 Task: Search one way flight ticket for 2 adults, 2 children, 2 infants in seat in first from Stockton: Stockton Metropolitan Airport to Riverton: Central Wyoming Regional Airport (was Riverton Regional) on 5-4-2023. Choice of flights is Spirit. Number of bags: 1 checked bag. Price is upto 71000. Outbound departure time preference is 14:15.
Action: Mouse moved to (360, 329)
Screenshot: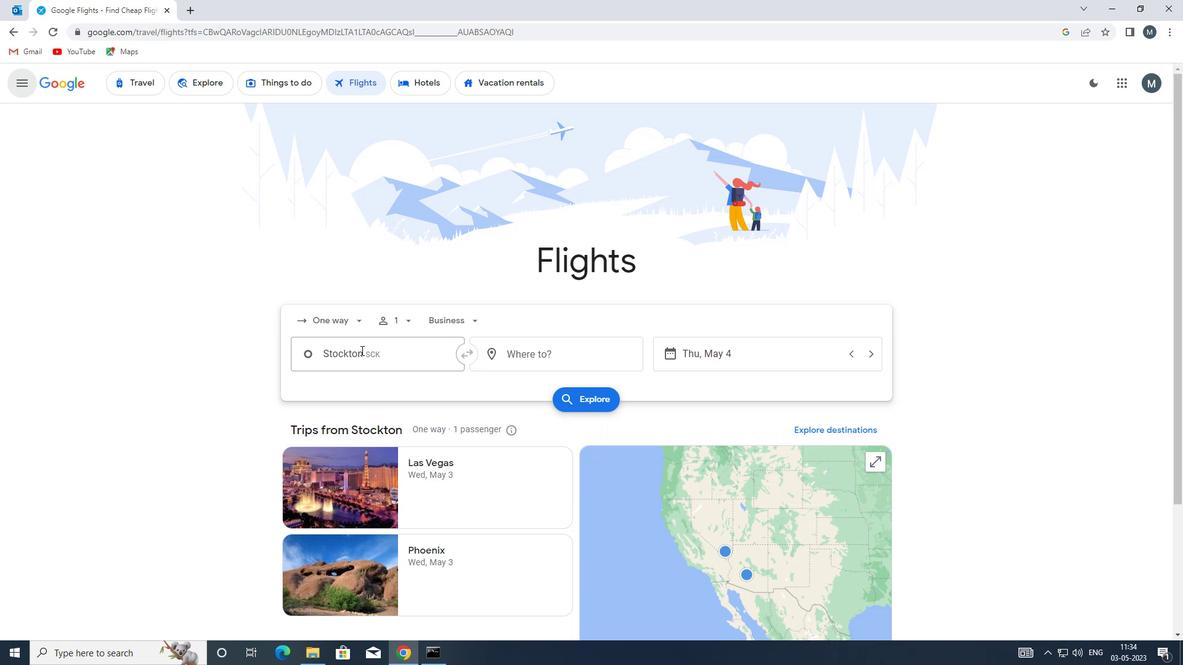 
Action: Mouse pressed left at (360, 329)
Screenshot: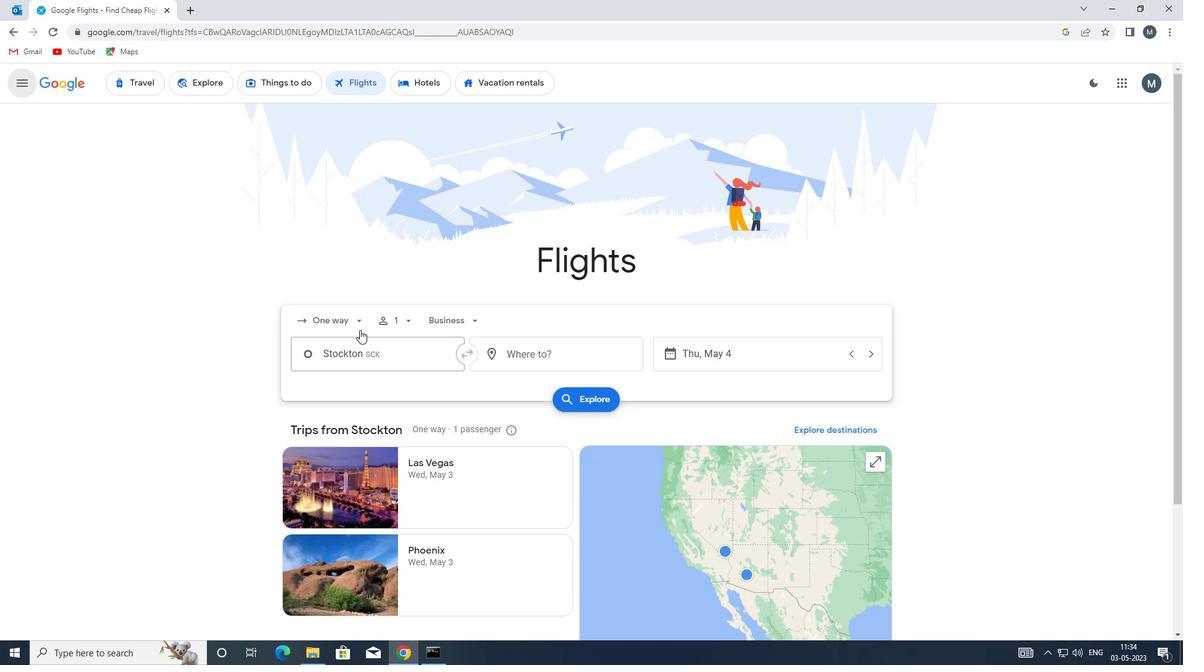 
Action: Mouse moved to (354, 377)
Screenshot: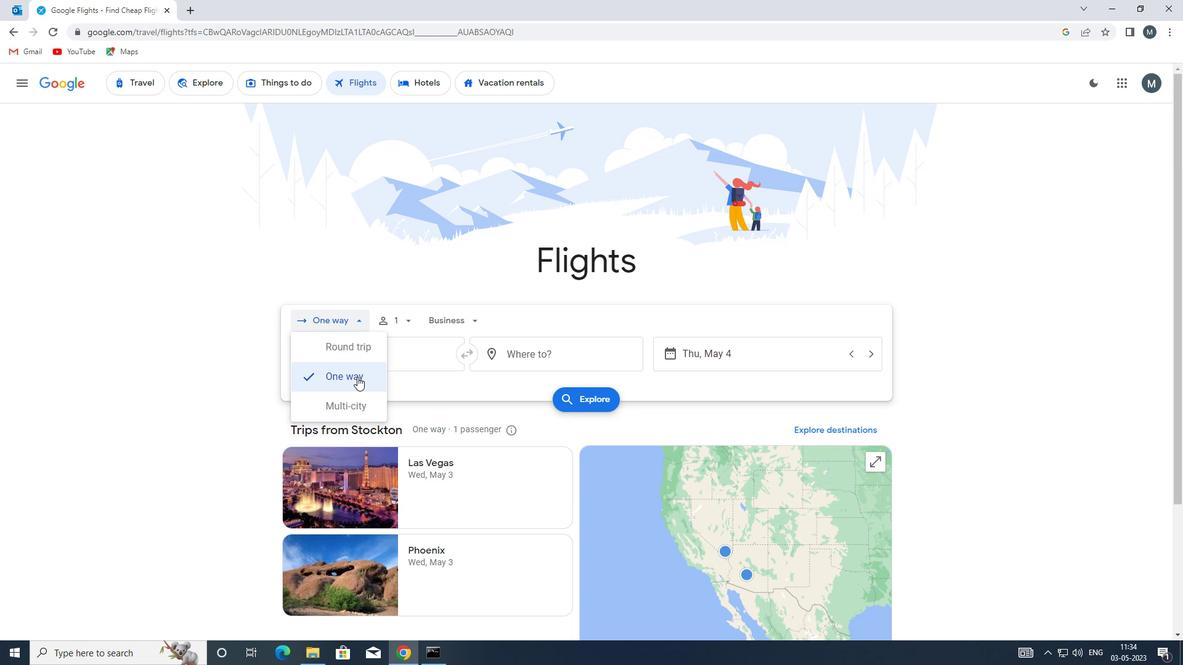 
Action: Mouse pressed left at (354, 377)
Screenshot: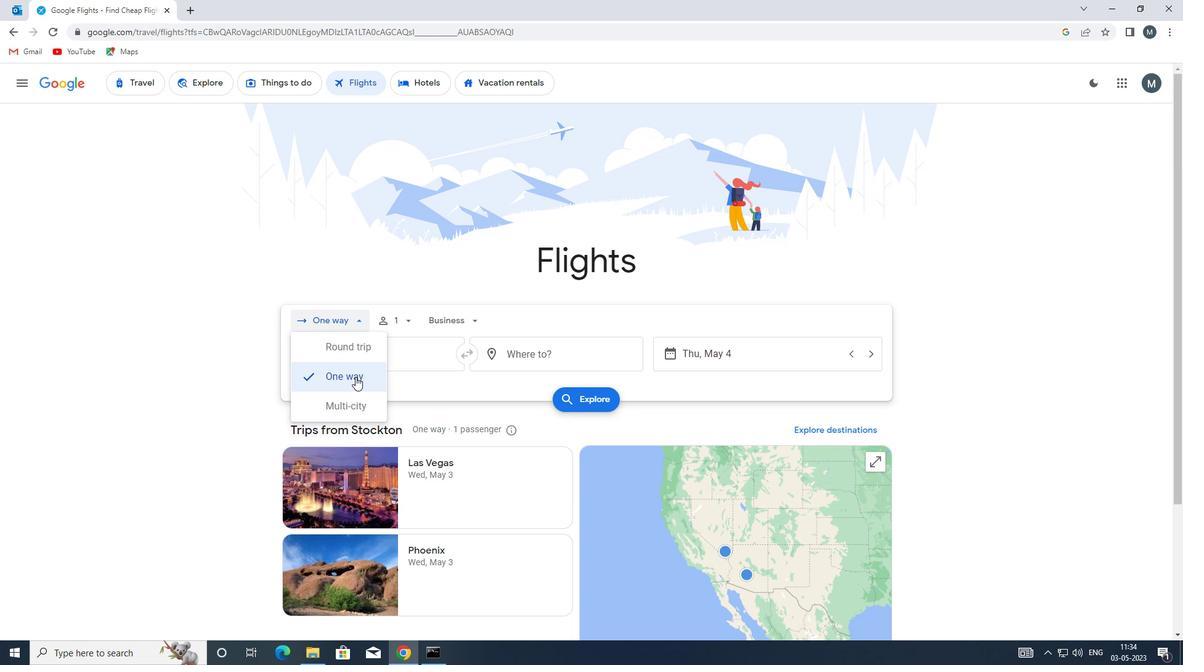 
Action: Mouse moved to (406, 329)
Screenshot: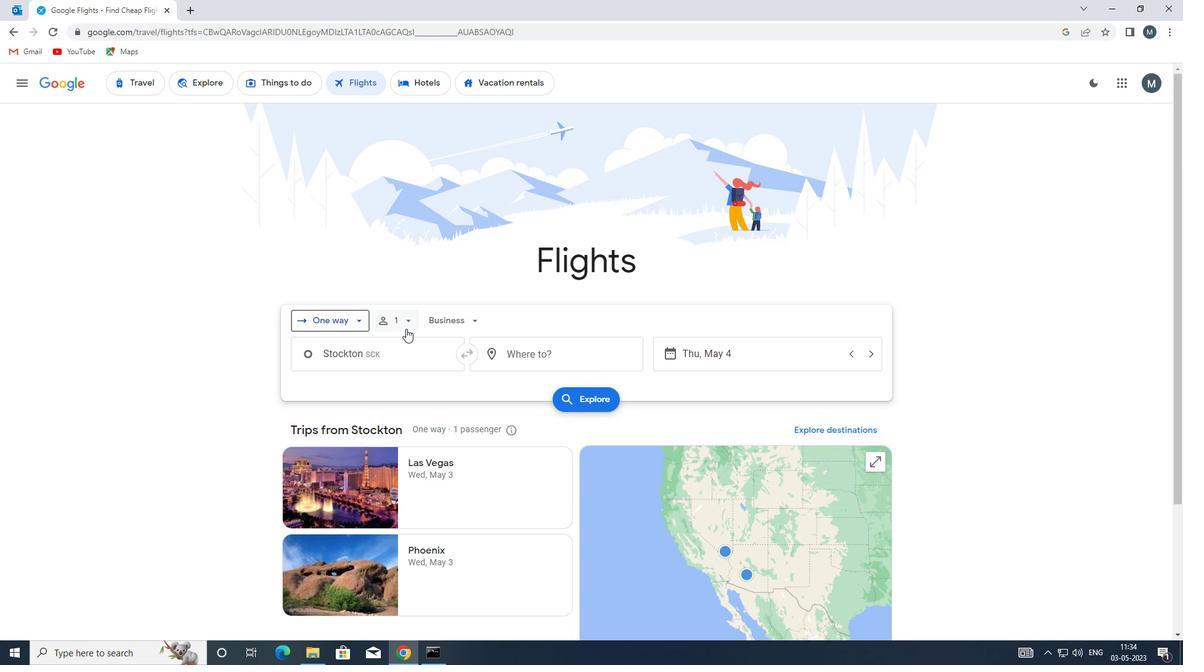
Action: Mouse pressed left at (406, 329)
Screenshot: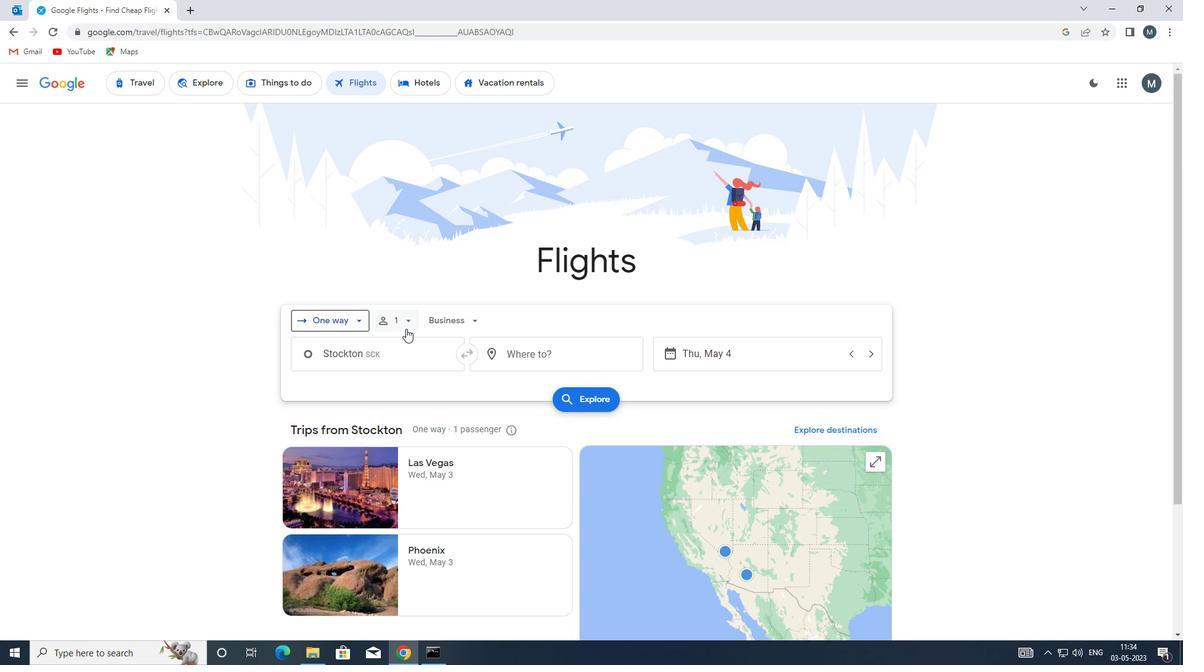 
Action: Mouse moved to (498, 352)
Screenshot: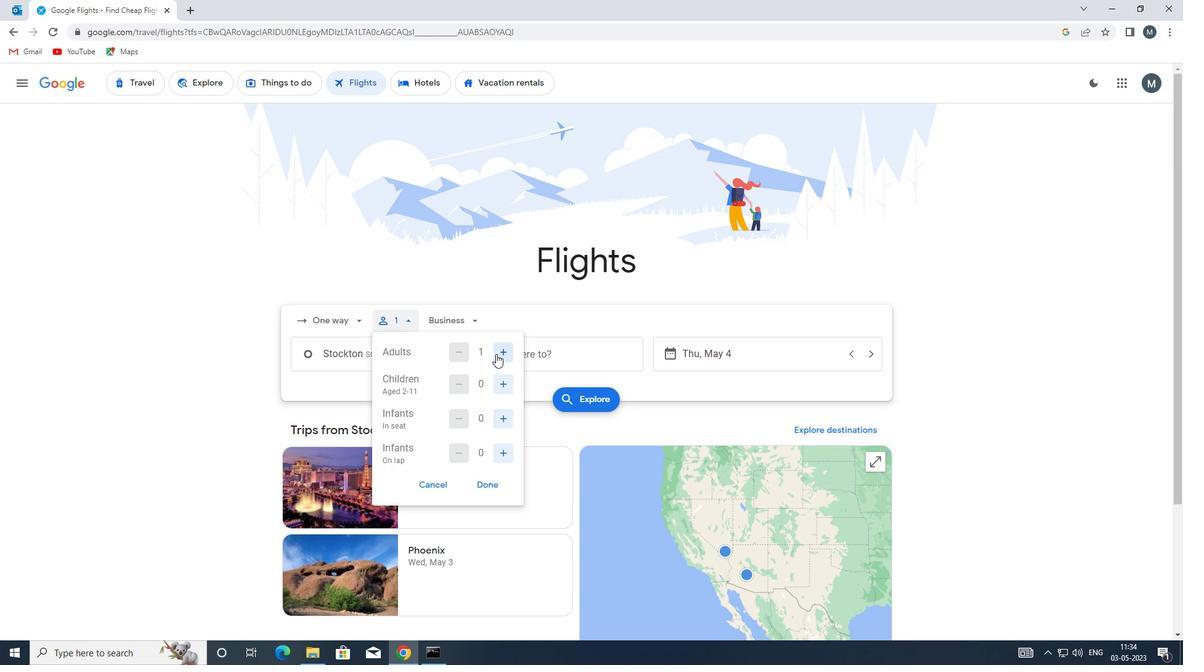 
Action: Mouse pressed left at (498, 352)
Screenshot: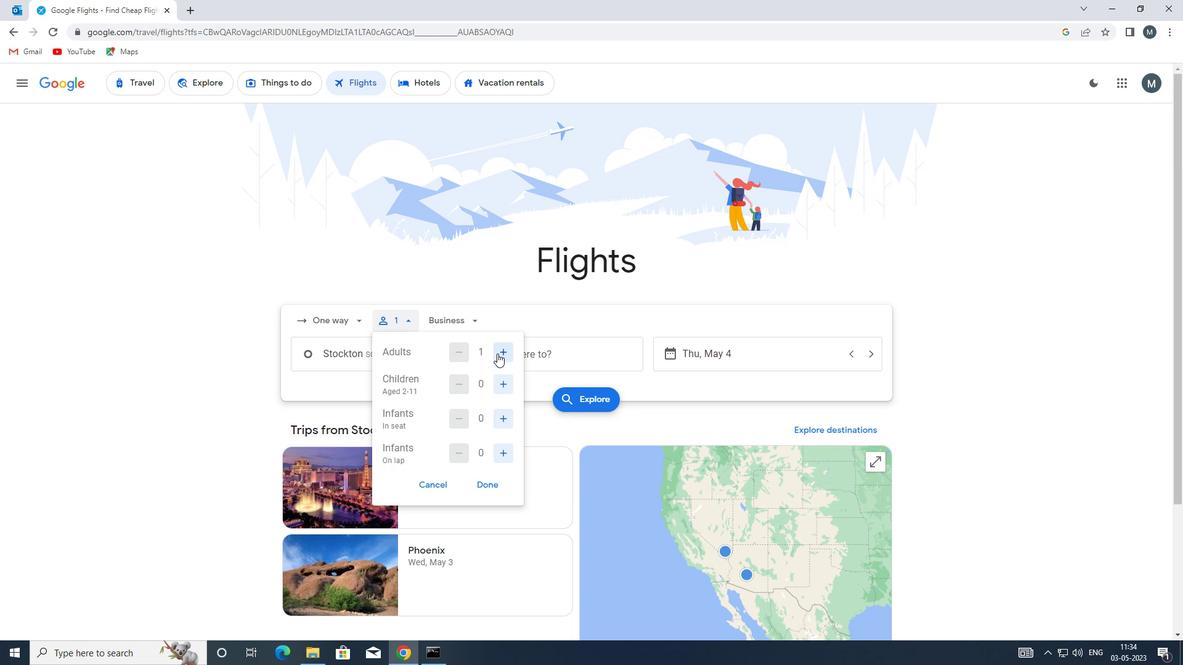 
Action: Mouse moved to (505, 385)
Screenshot: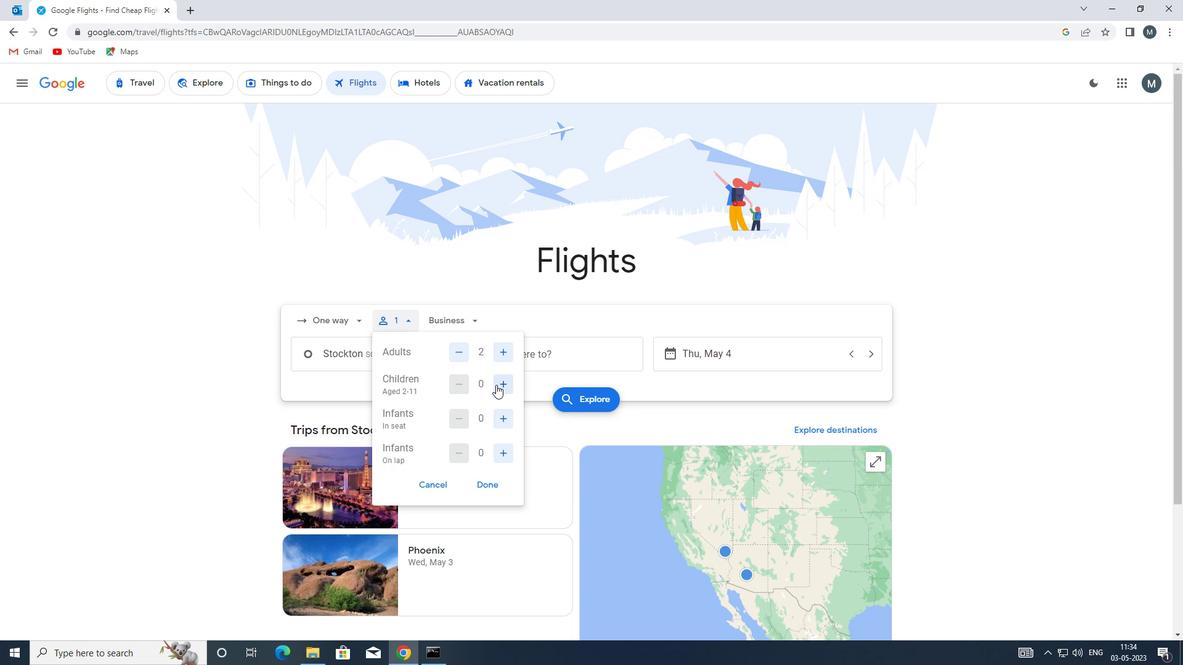 
Action: Mouse pressed left at (505, 385)
Screenshot: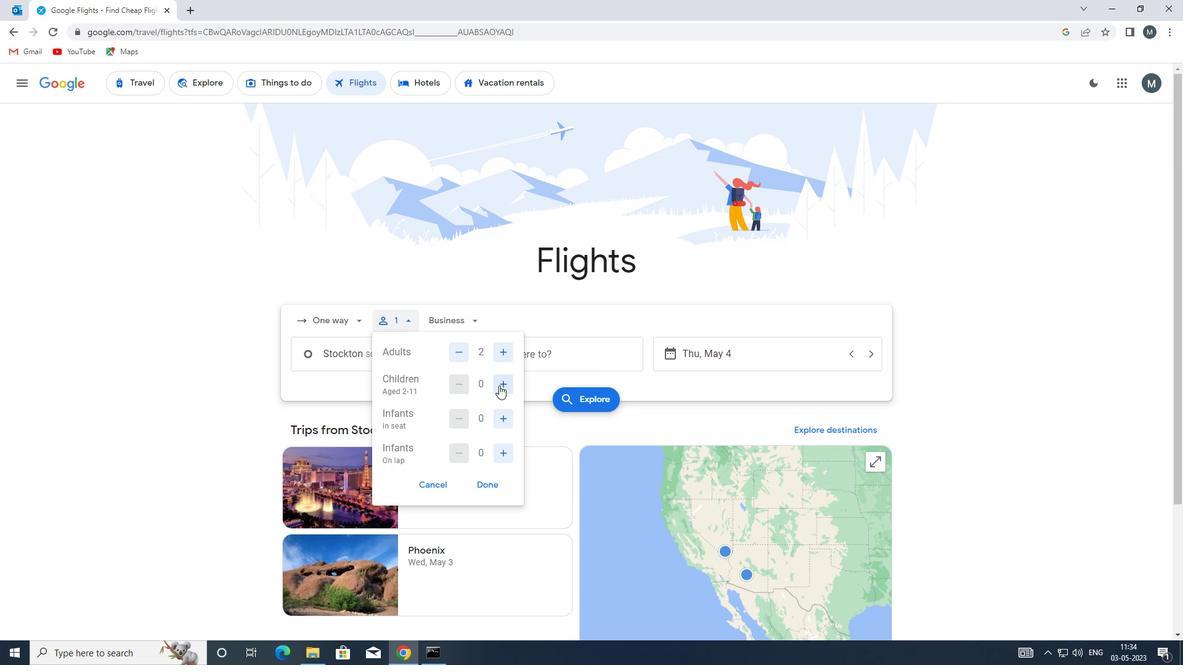 
Action: Mouse pressed left at (505, 385)
Screenshot: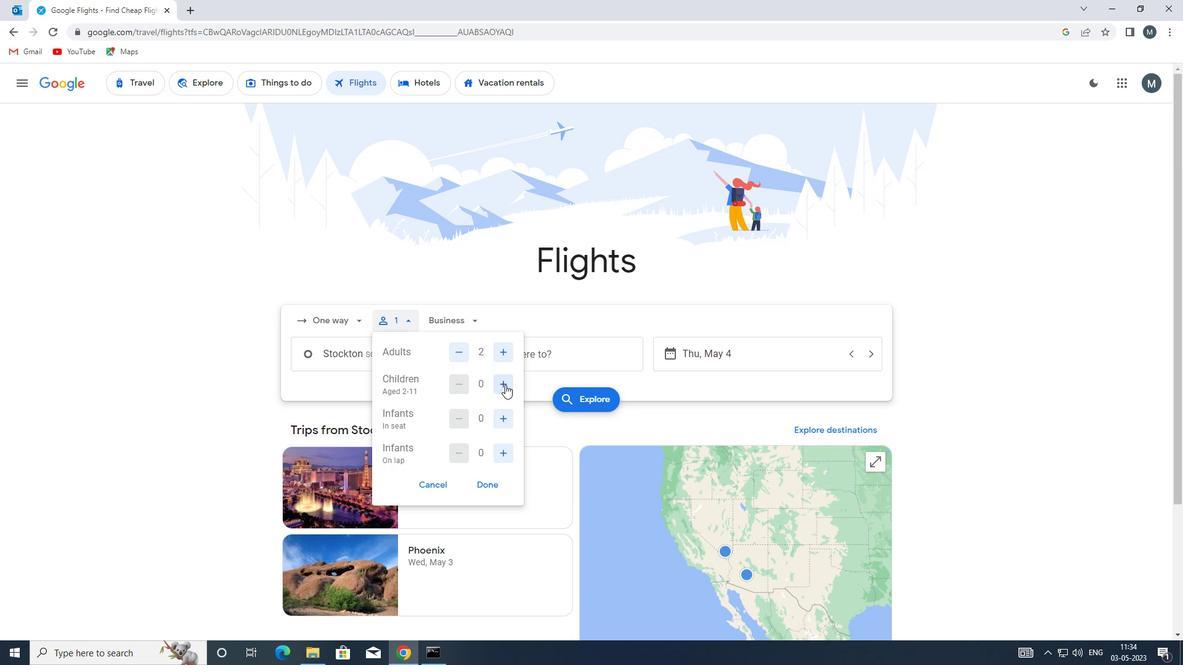 
Action: Mouse pressed left at (505, 385)
Screenshot: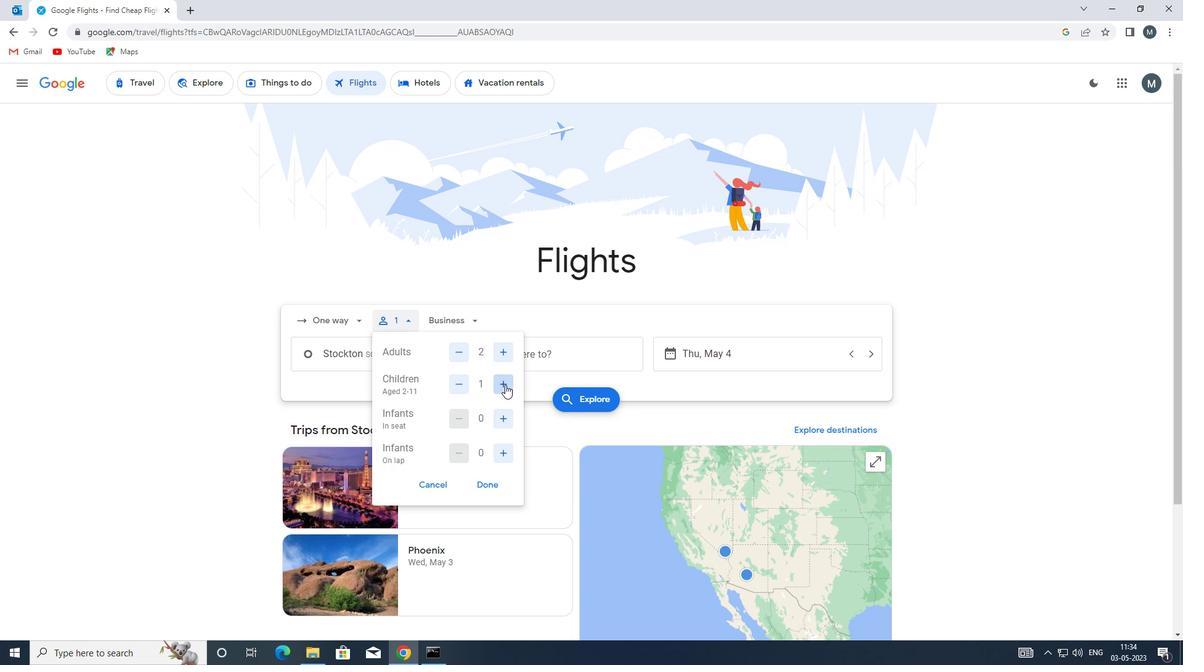 
Action: Mouse moved to (464, 386)
Screenshot: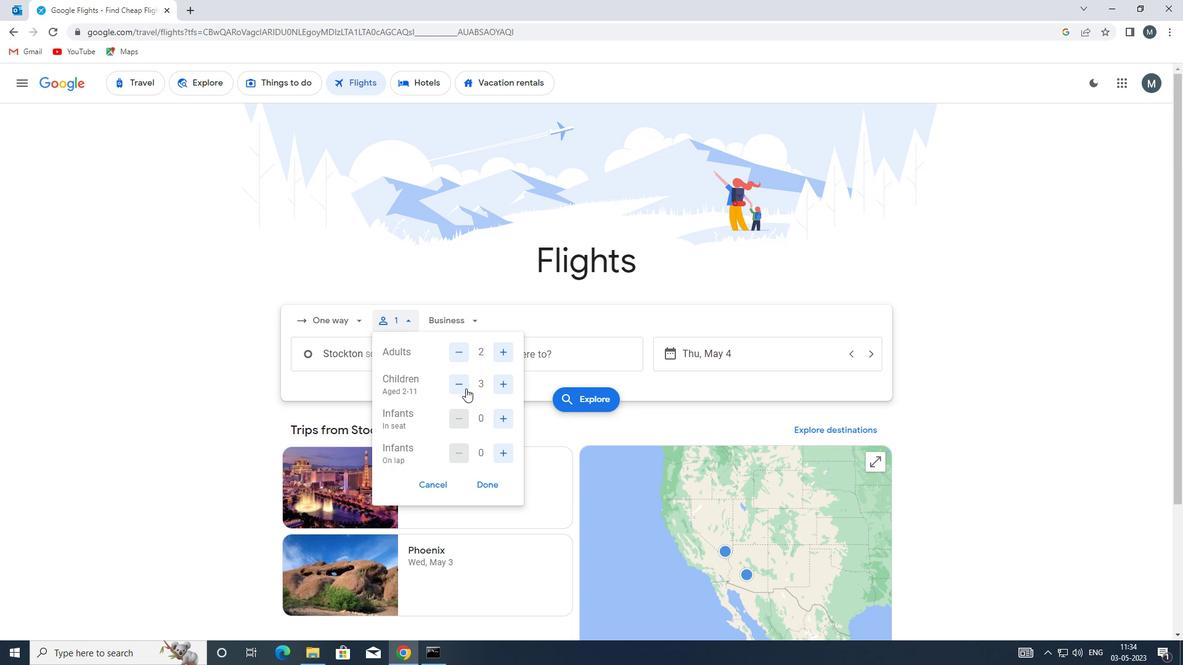 
Action: Mouse pressed left at (464, 386)
Screenshot: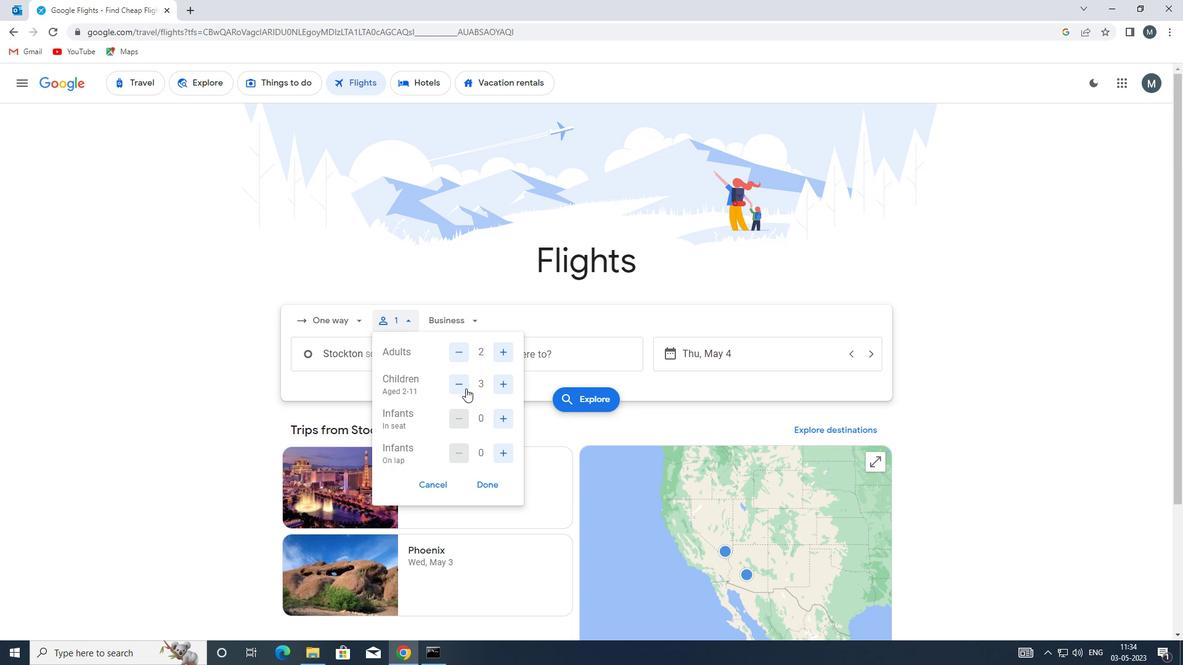 
Action: Mouse moved to (500, 414)
Screenshot: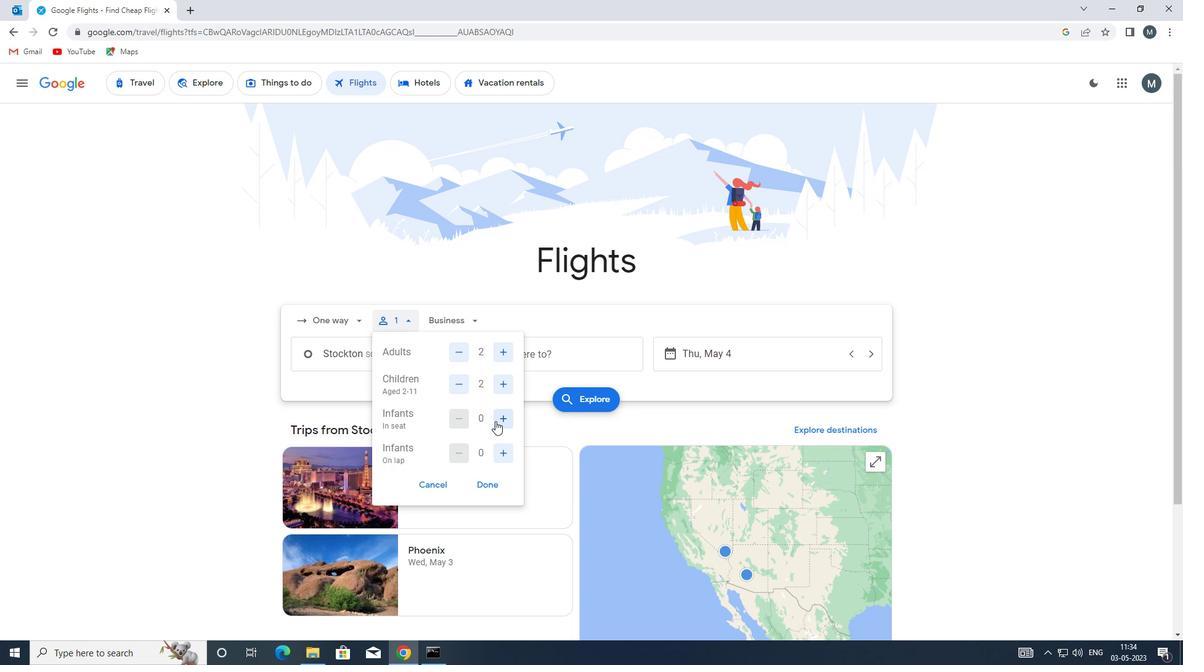 
Action: Mouse pressed left at (500, 414)
Screenshot: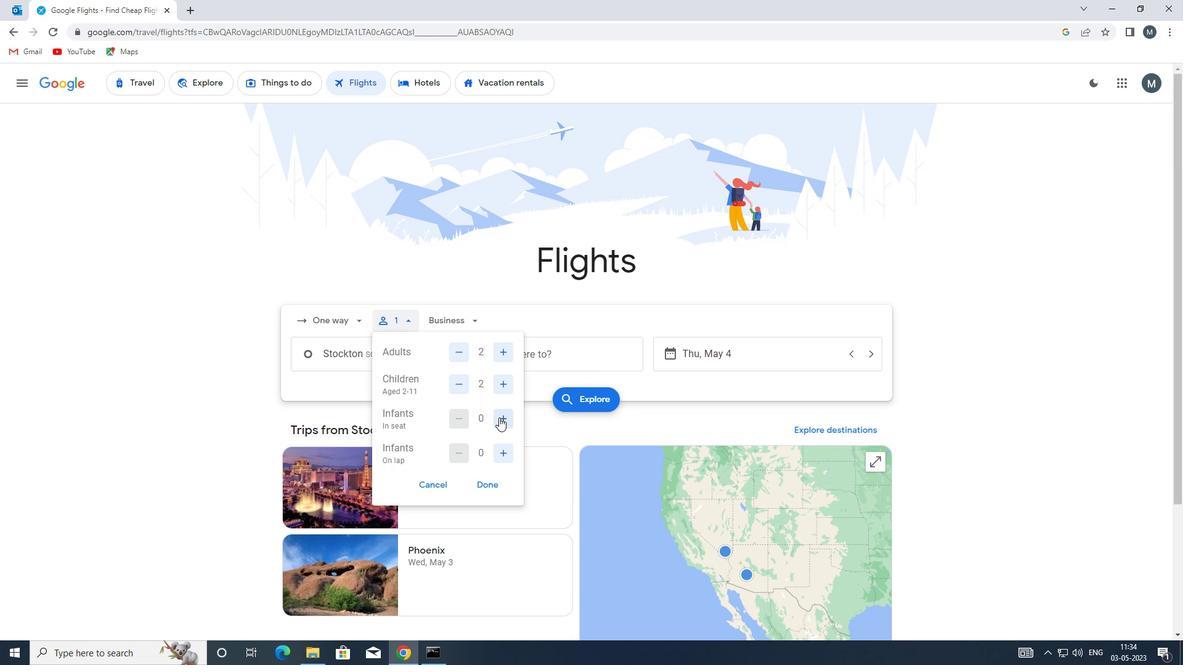 
Action: Mouse moved to (501, 413)
Screenshot: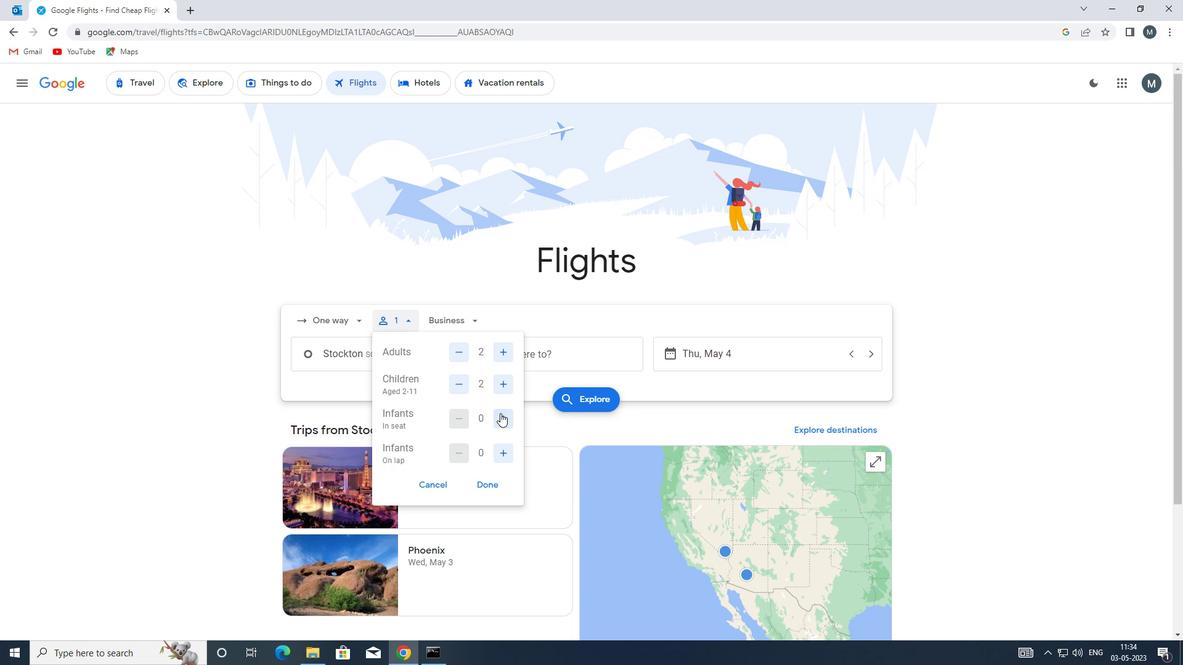 
Action: Mouse pressed left at (501, 413)
Screenshot: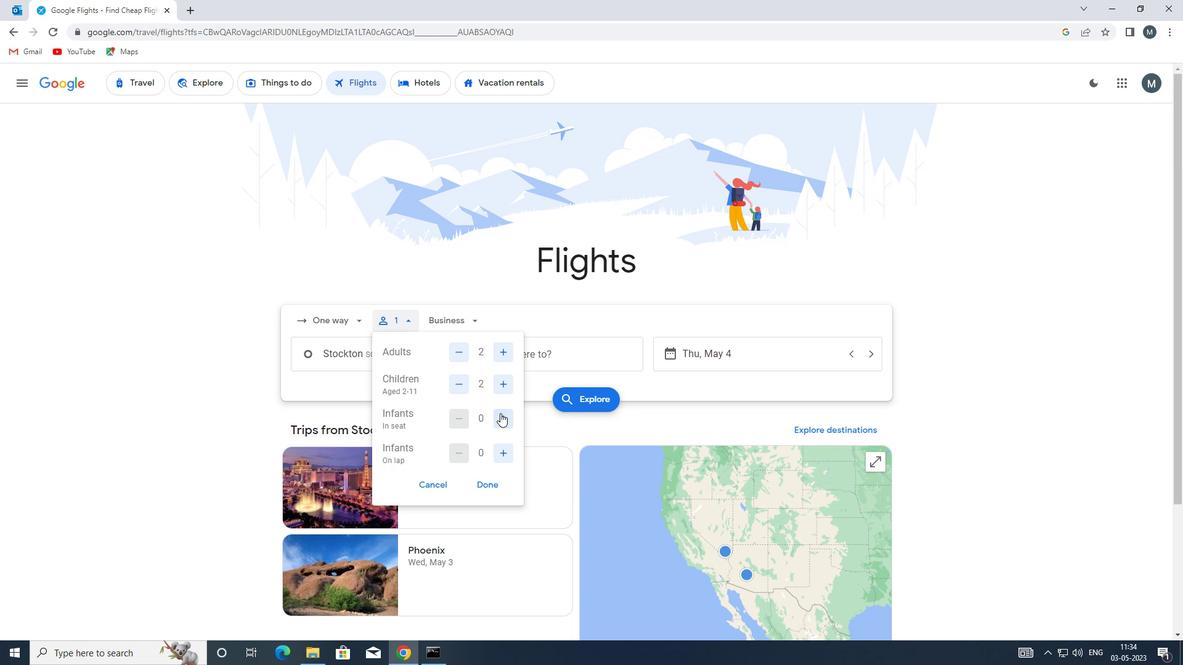 
Action: Mouse moved to (493, 487)
Screenshot: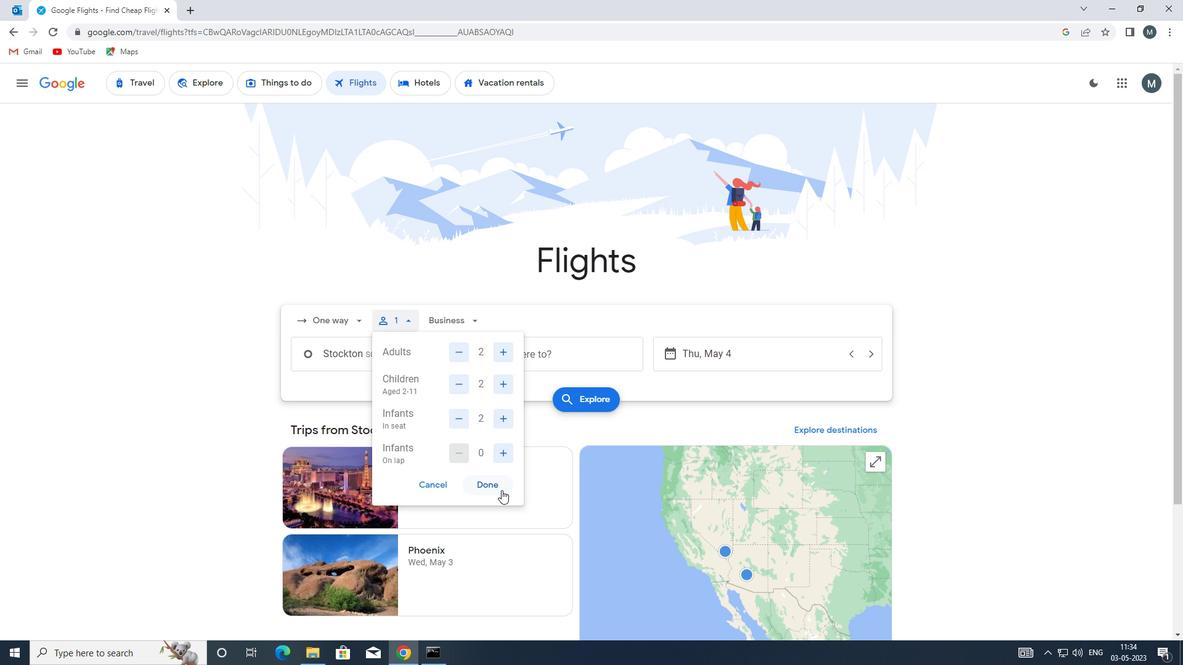 
Action: Mouse pressed left at (493, 487)
Screenshot: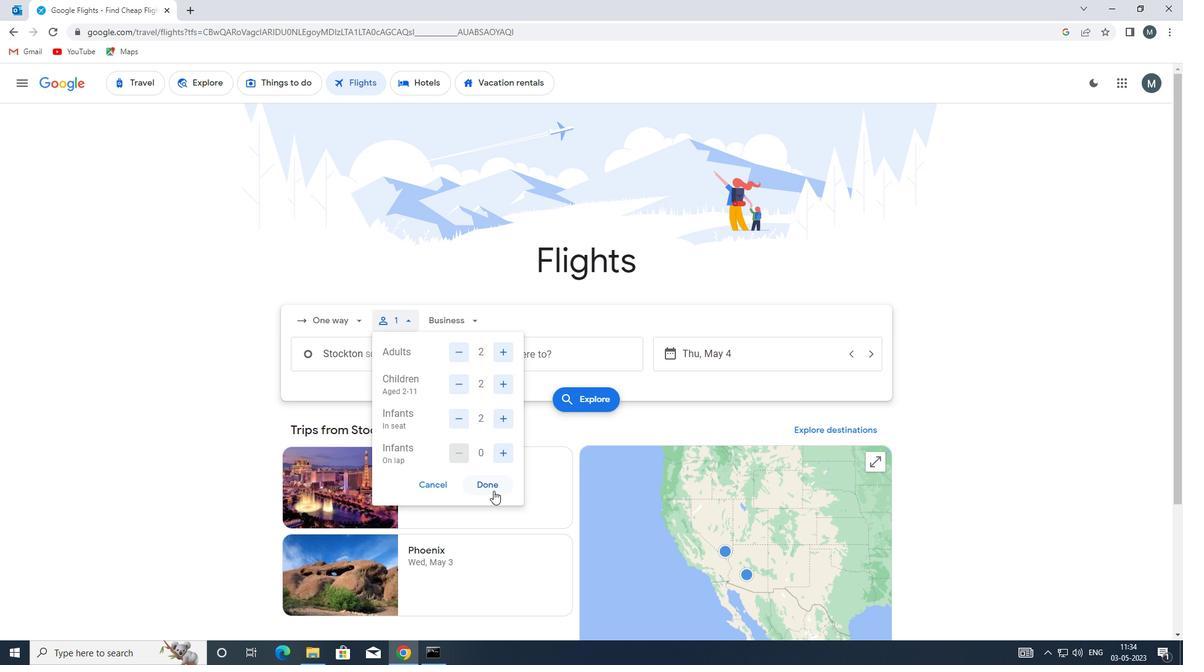 
Action: Mouse moved to (469, 321)
Screenshot: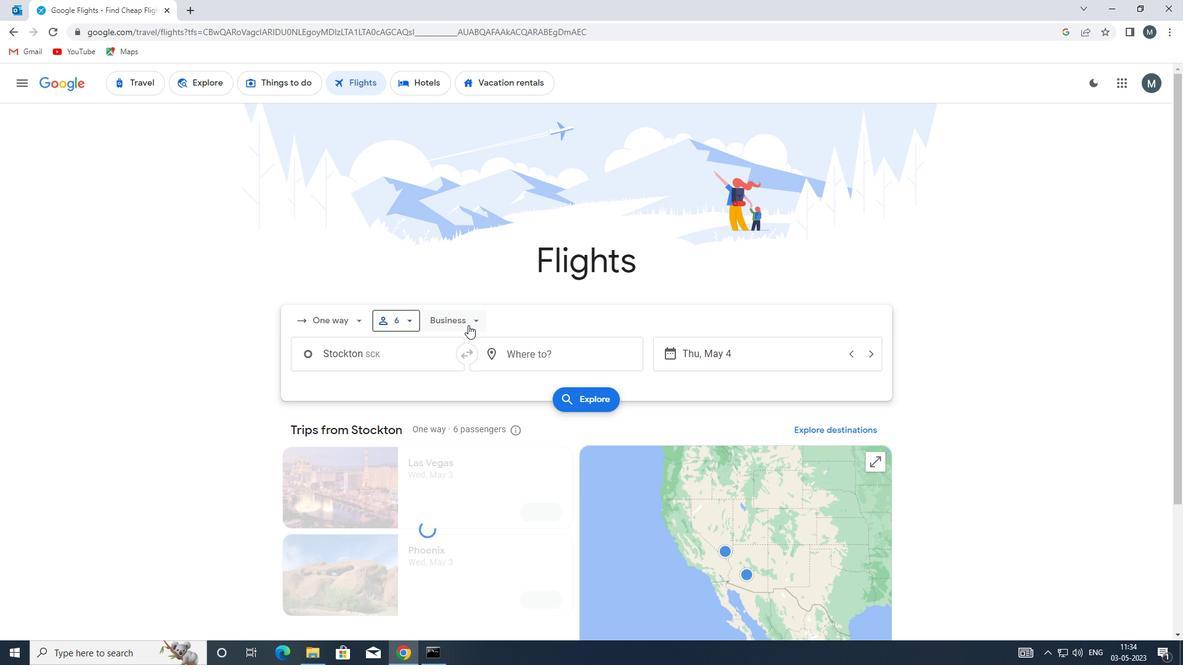 
Action: Mouse pressed left at (469, 321)
Screenshot: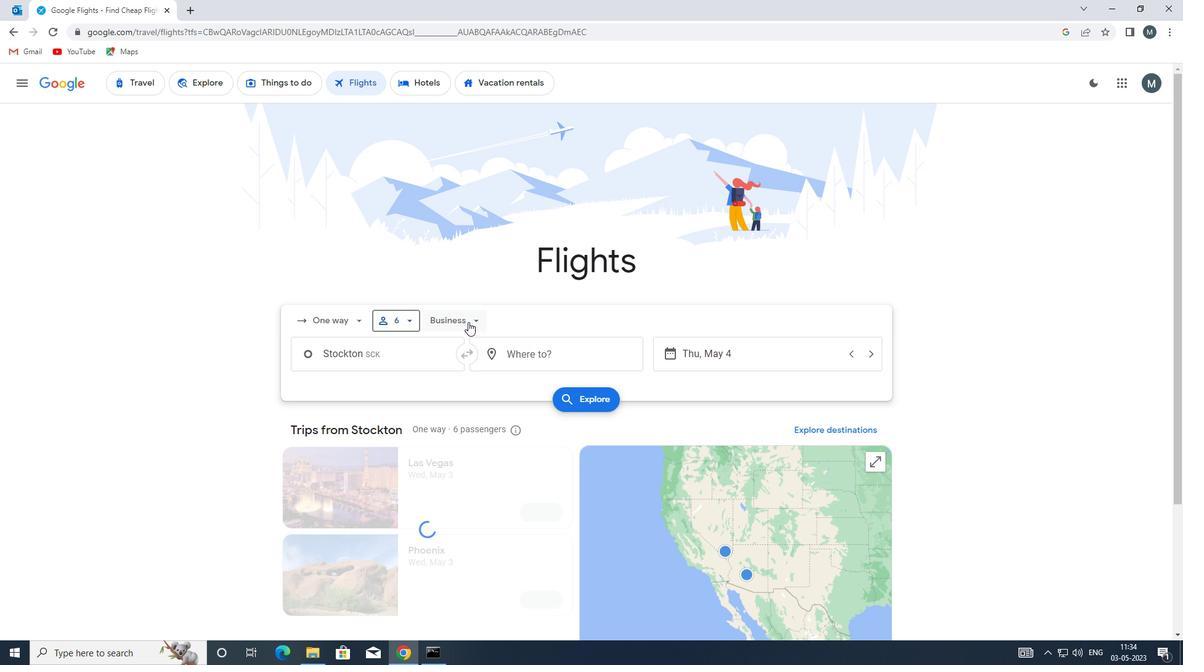
Action: Mouse moved to (488, 439)
Screenshot: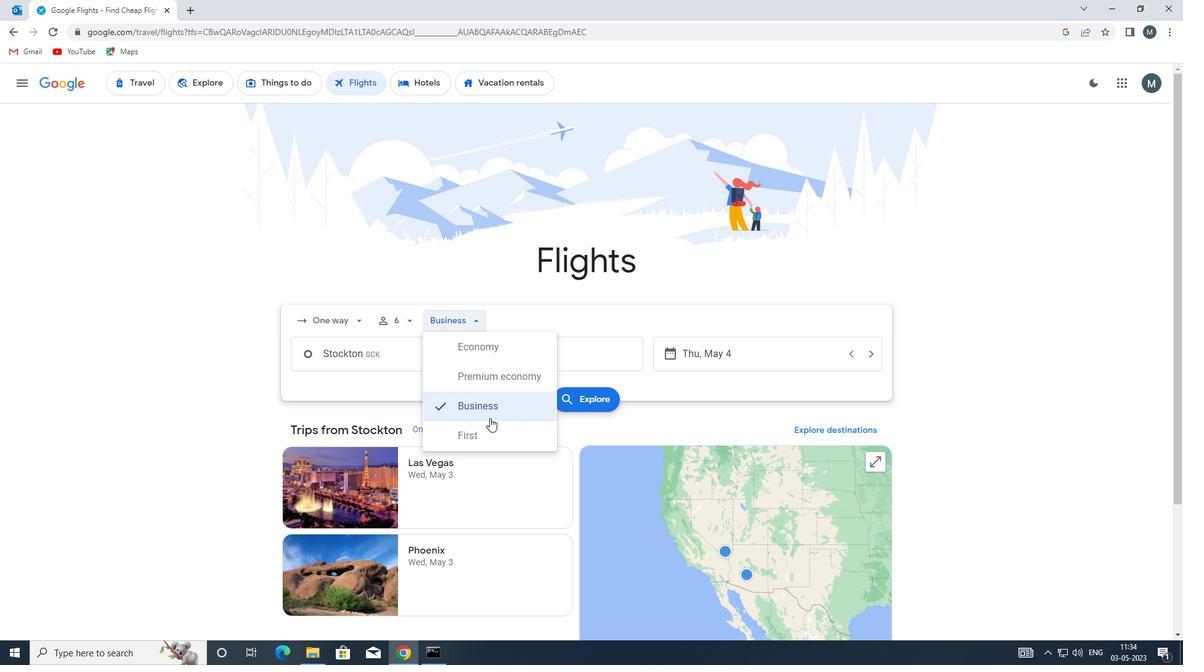 
Action: Mouse pressed left at (488, 439)
Screenshot: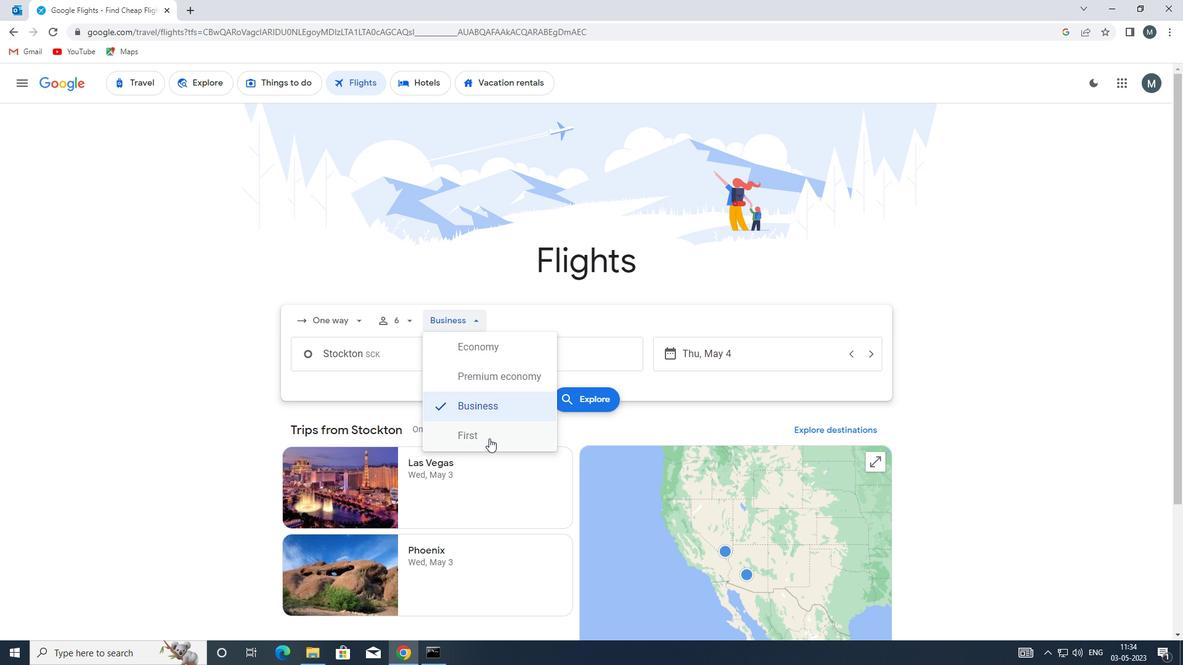
Action: Mouse moved to (390, 347)
Screenshot: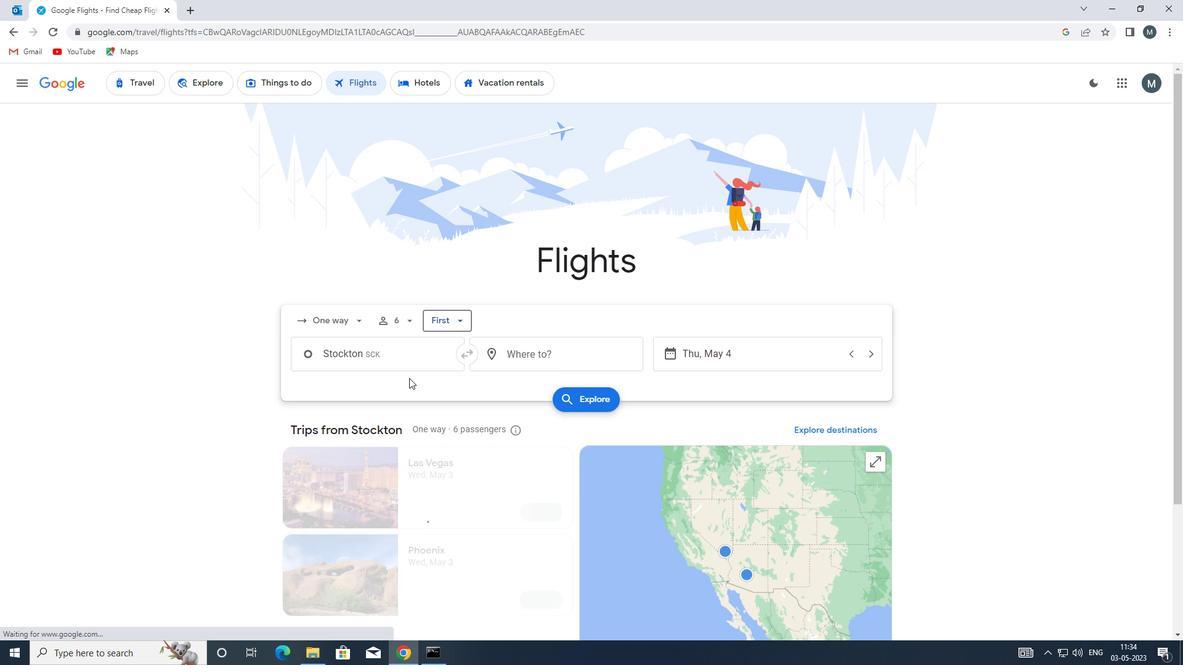 
Action: Mouse pressed left at (390, 347)
Screenshot: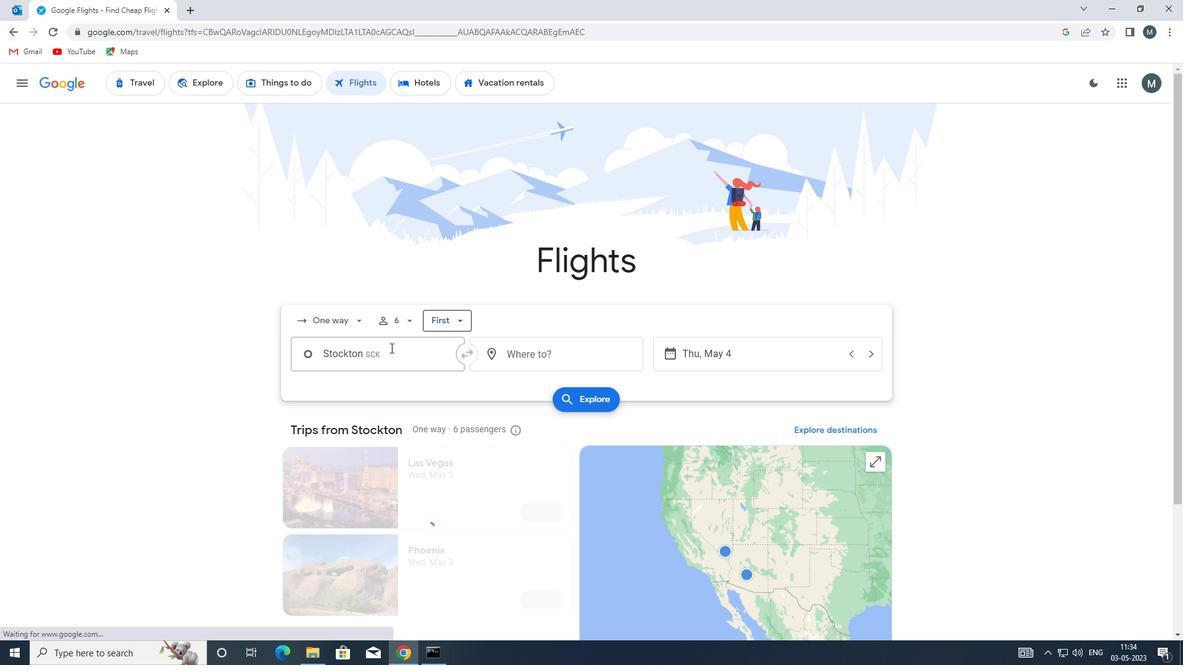
Action: Mouse moved to (394, 350)
Screenshot: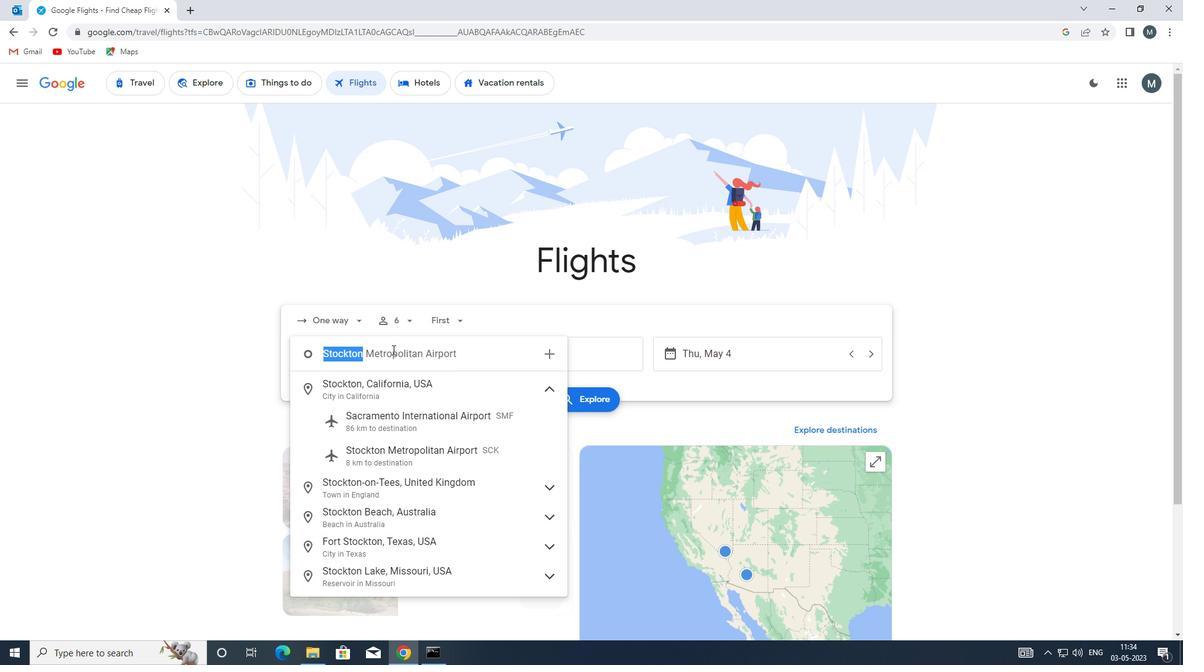 
Action: Key pressed <Key.enter>
Screenshot: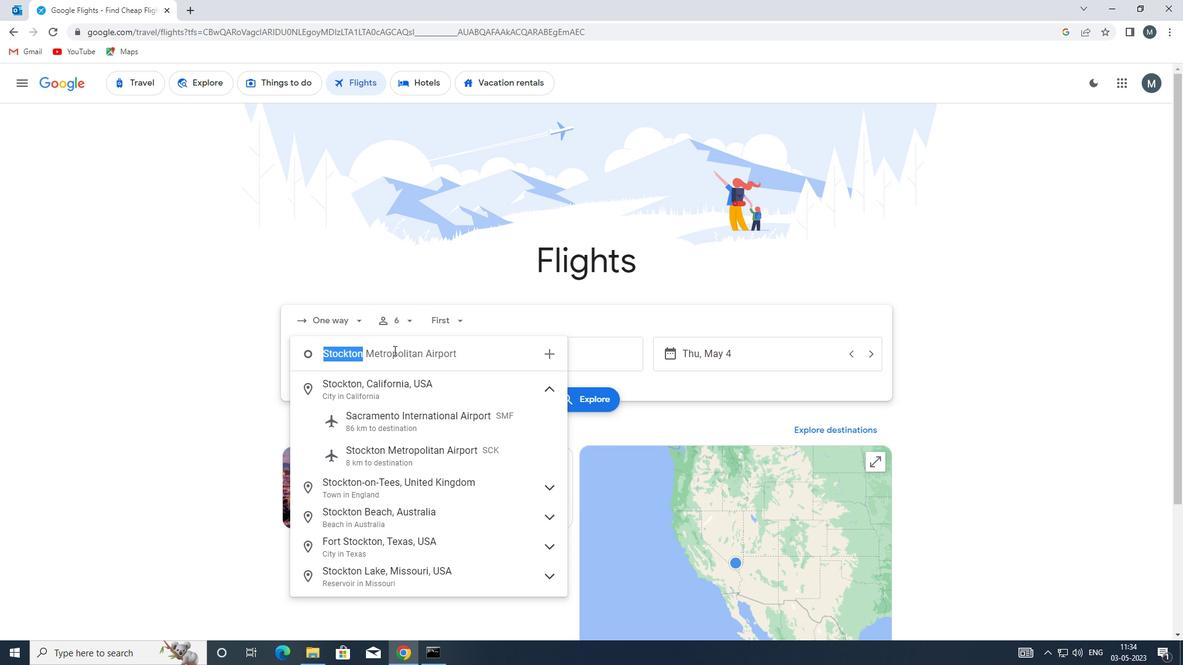
Action: Mouse moved to (517, 357)
Screenshot: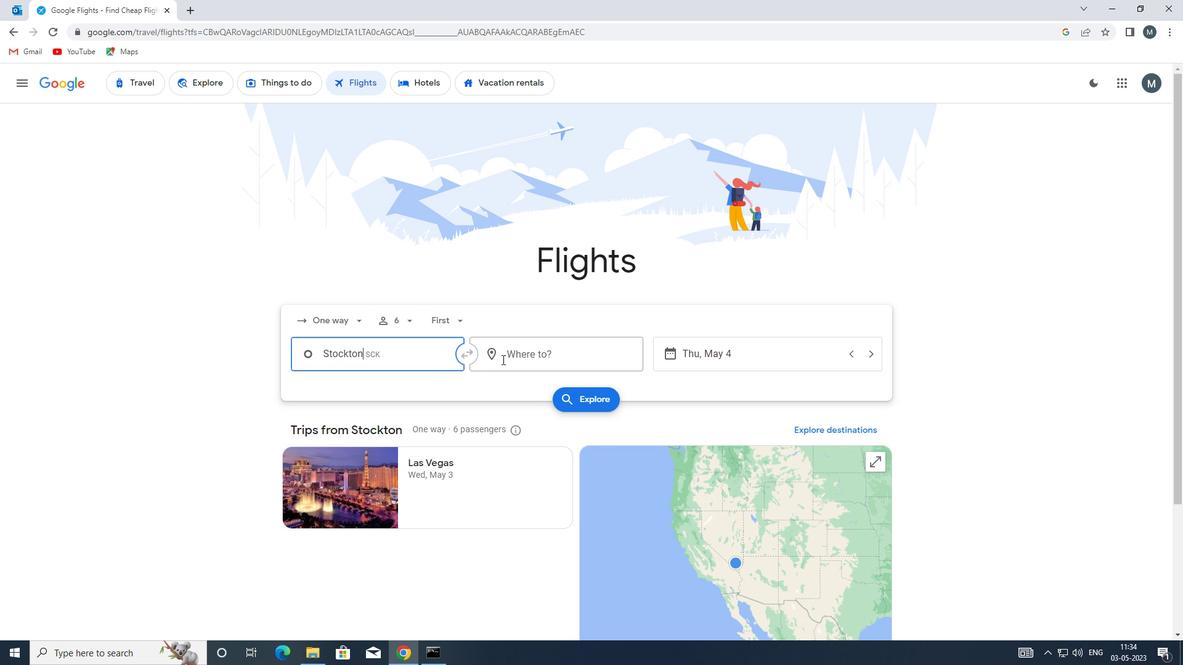 
Action: Mouse pressed left at (517, 357)
Screenshot: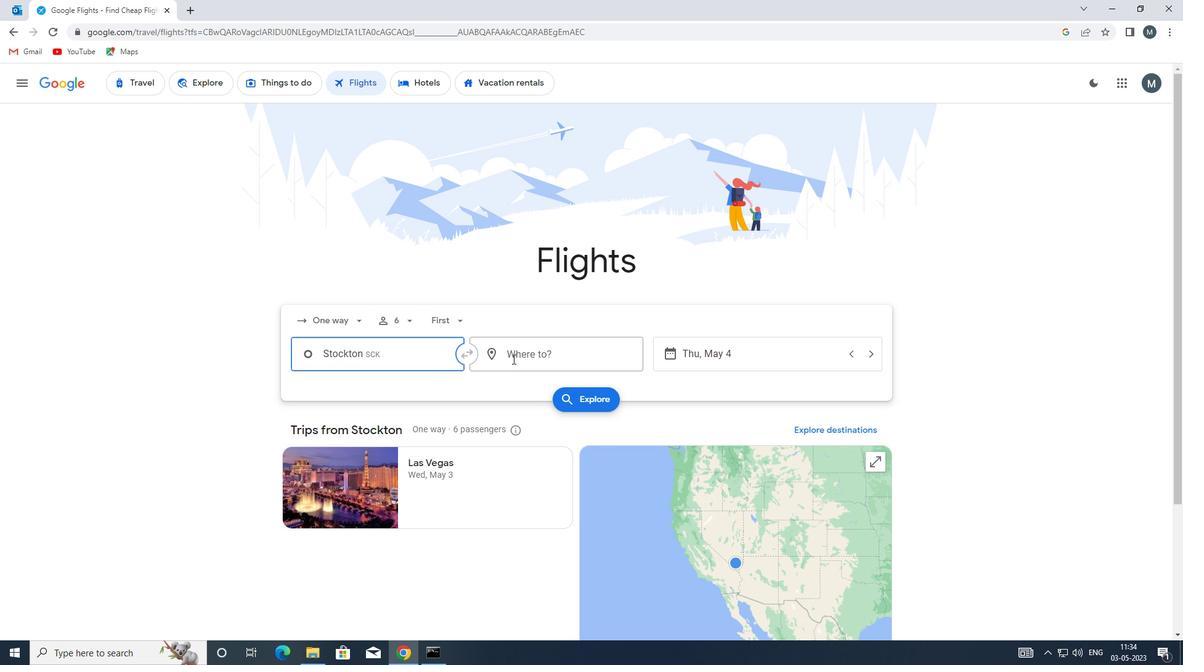 
Action: Mouse moved to (517, 357)
Screenshot: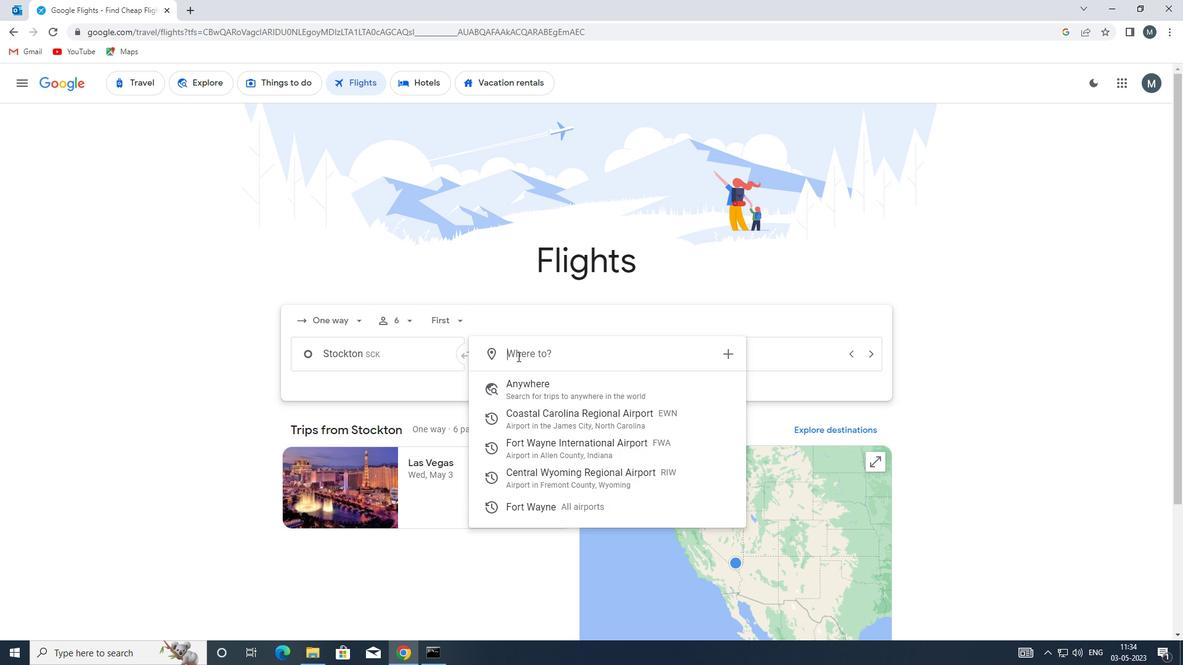 
Action: Key pressed riw
Screenshot: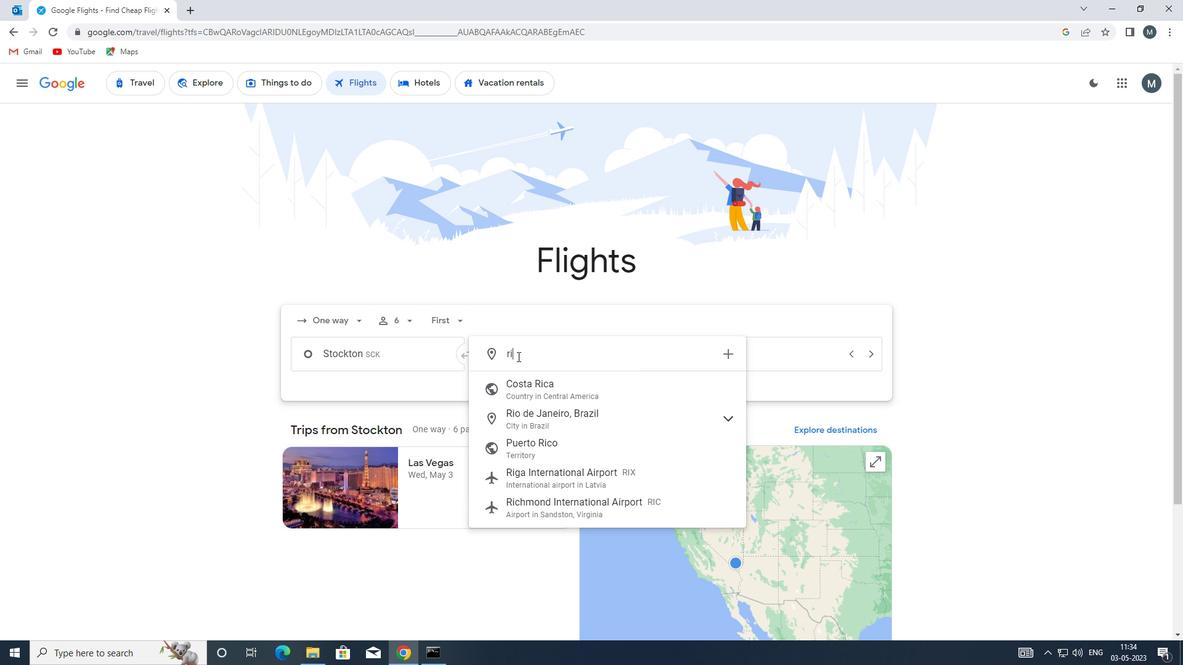 
Action: Mouse moved to (570, 390)
Screenshot: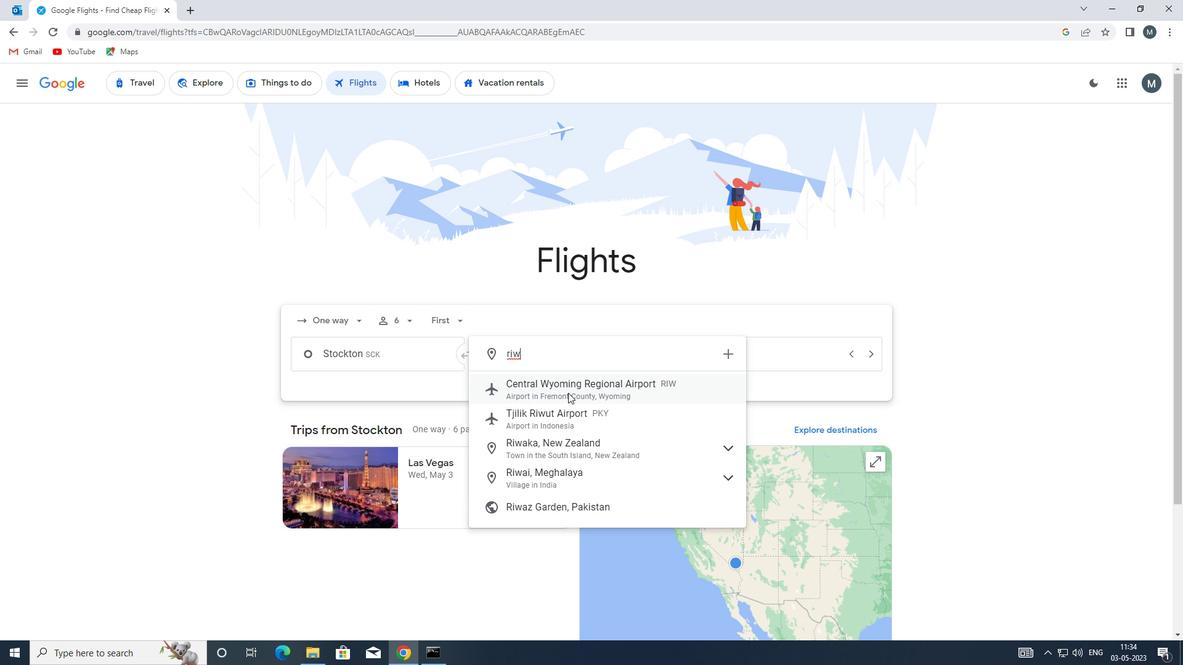 
Action: Mouse pressed left at (570, 390)
Screenshot: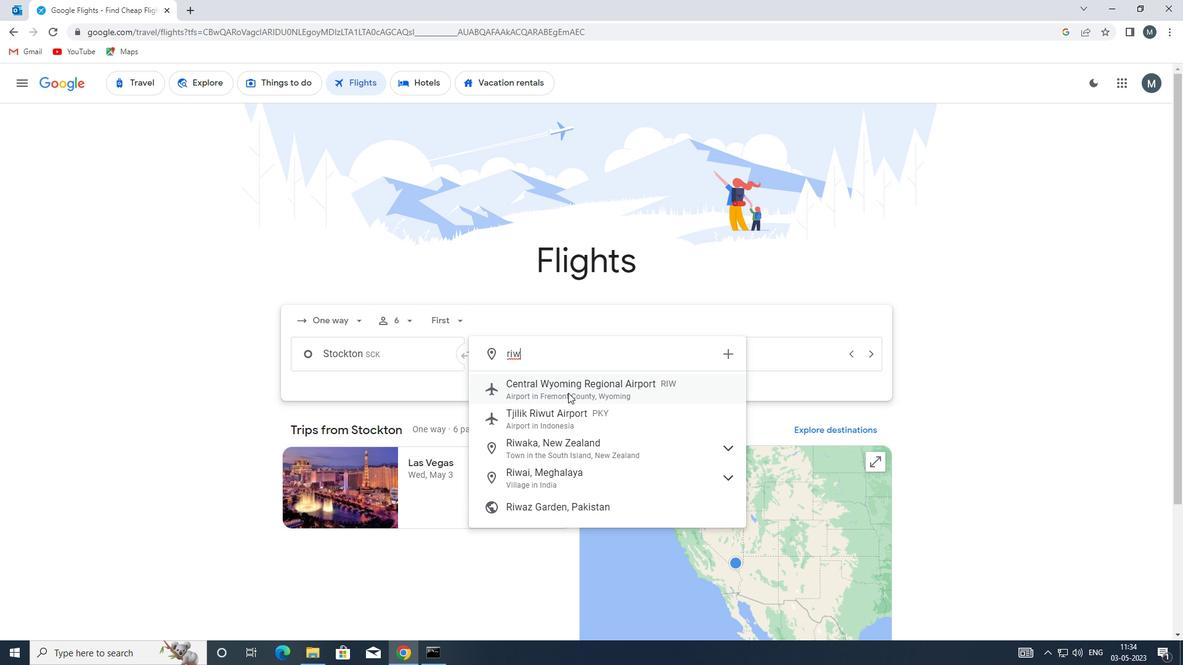 
Action: Mouse moved to (712, 360)
Screenshot: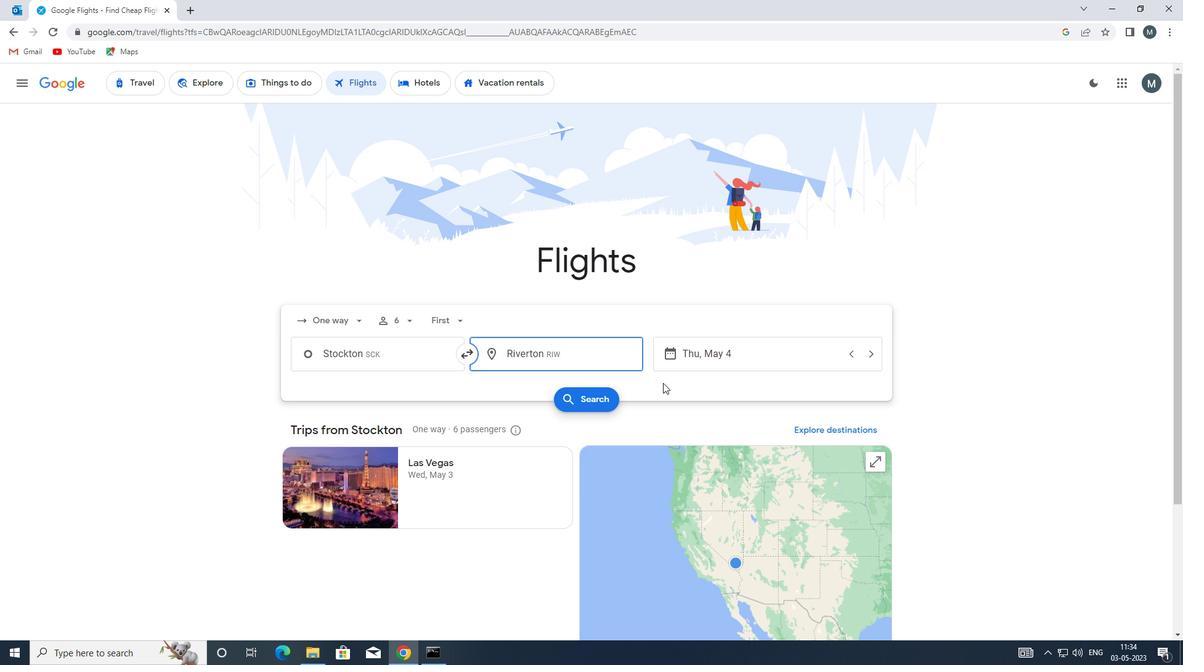 
Action: Mouse pressed left at (712, 360)
Screenshot: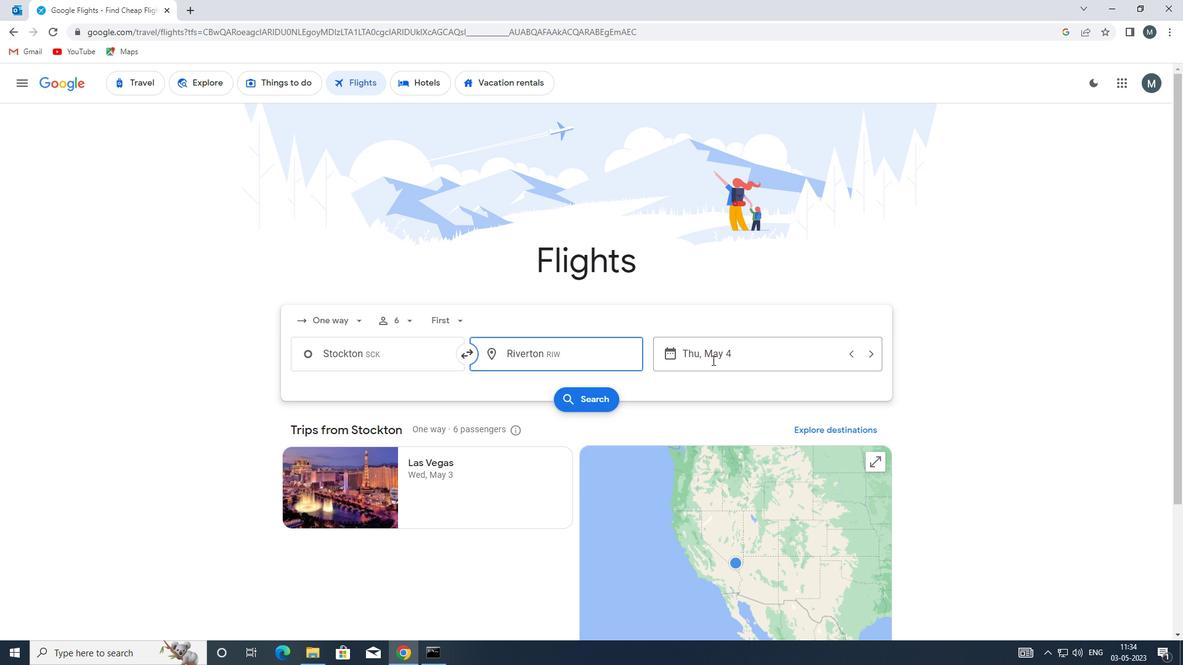 
Action: Mouse moved to (568, 412)
Screenshot: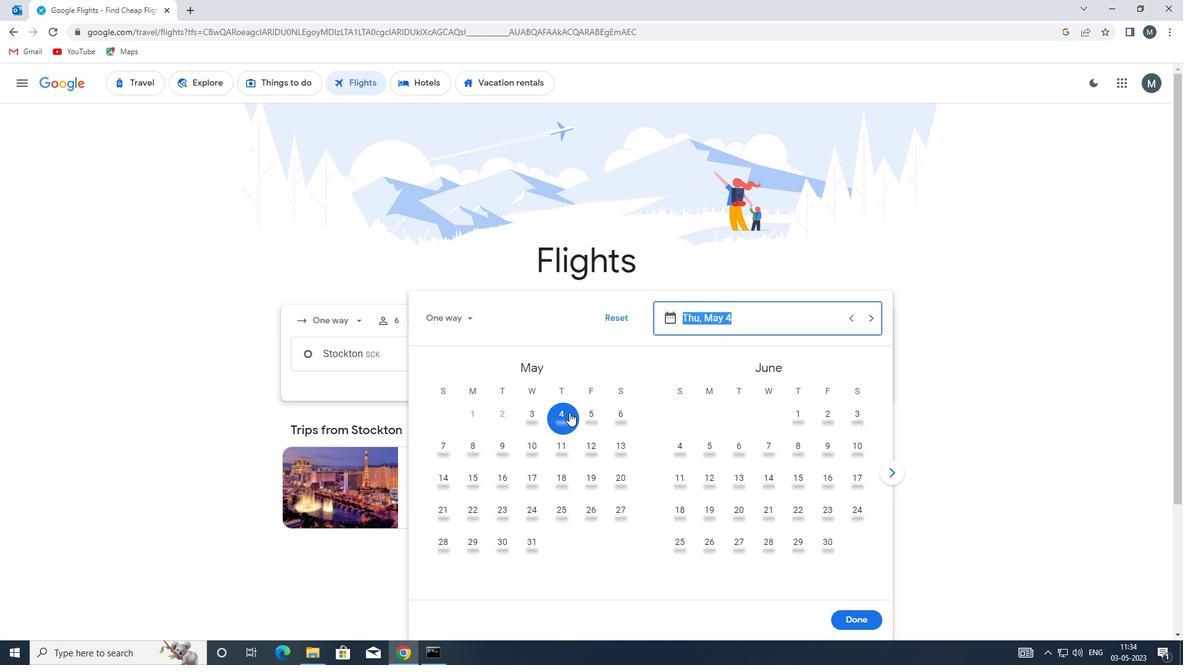 
Action: Mouse pressed left at (568, 412)
Screenshot: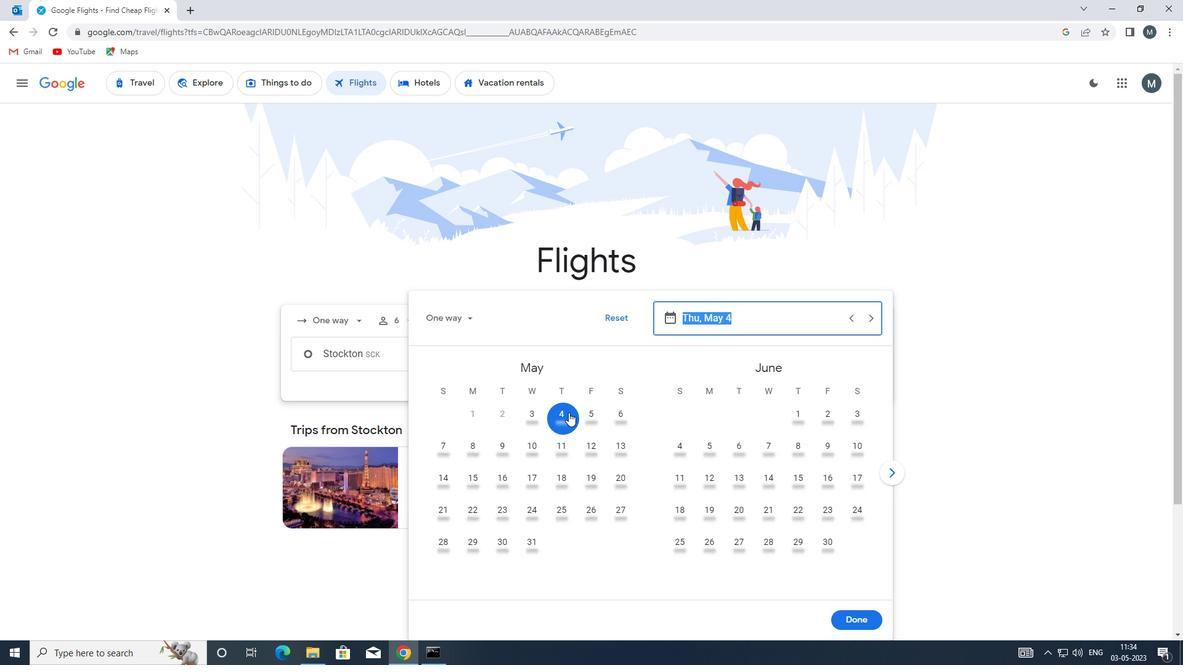 
Action: Mouse moved to (856, 617)
Screenshot: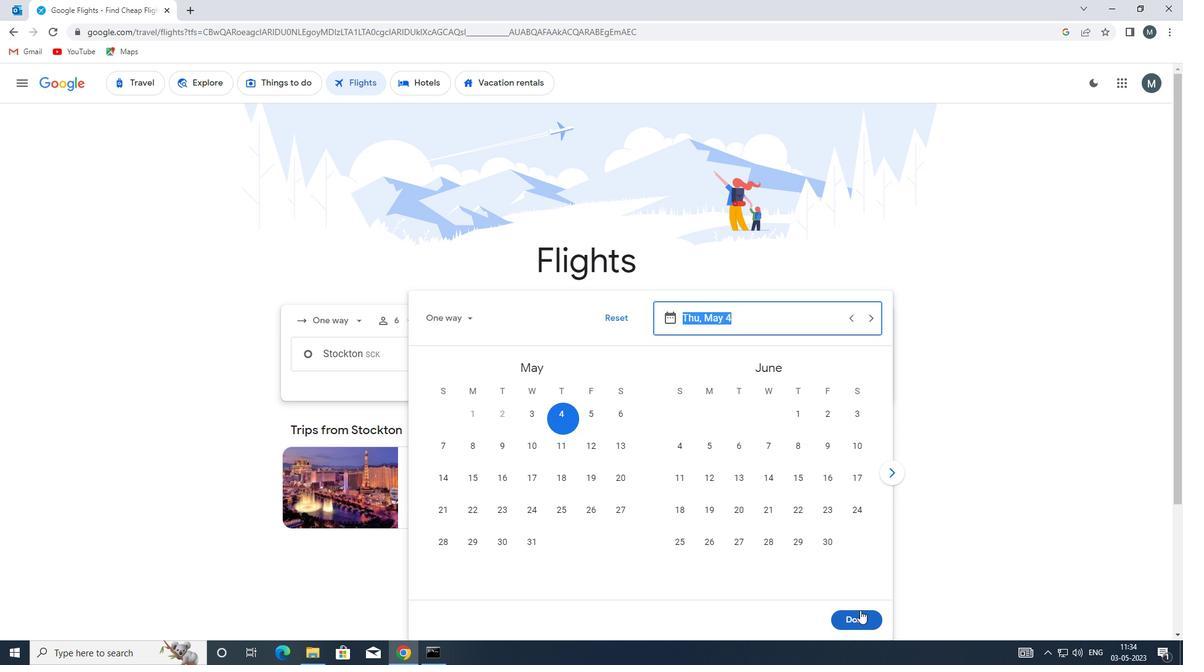 
Action: Mouse pressed left at (856, 617)
Screenshot: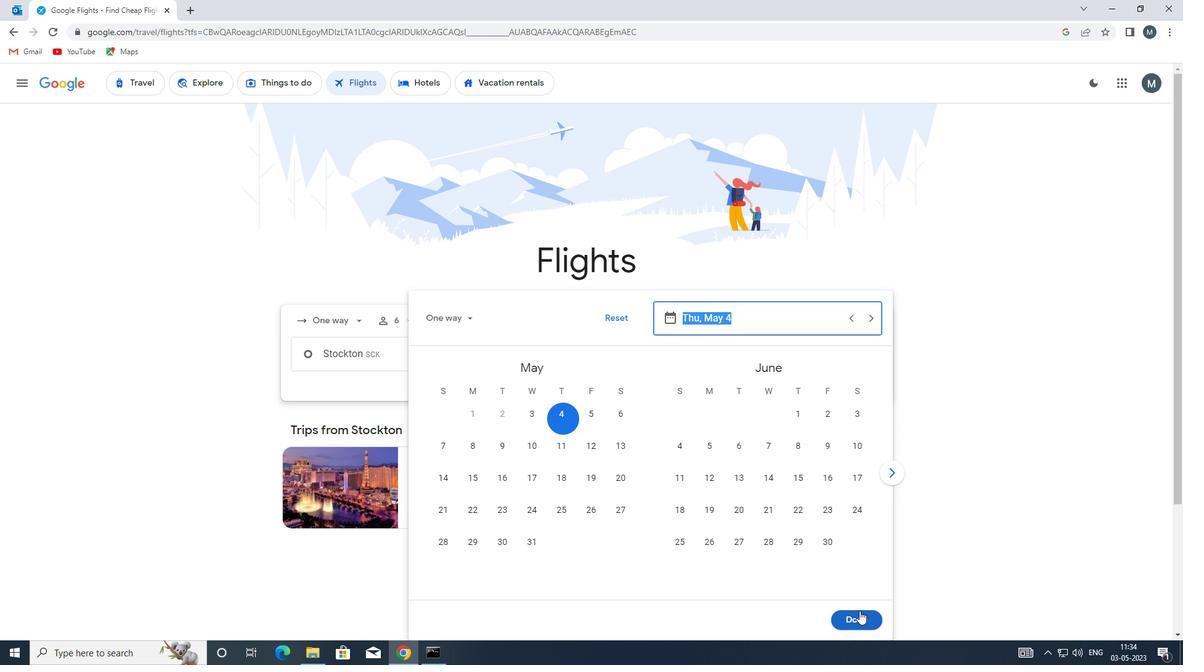 
Action: Mouse moved to (570, 401)
Screenshot: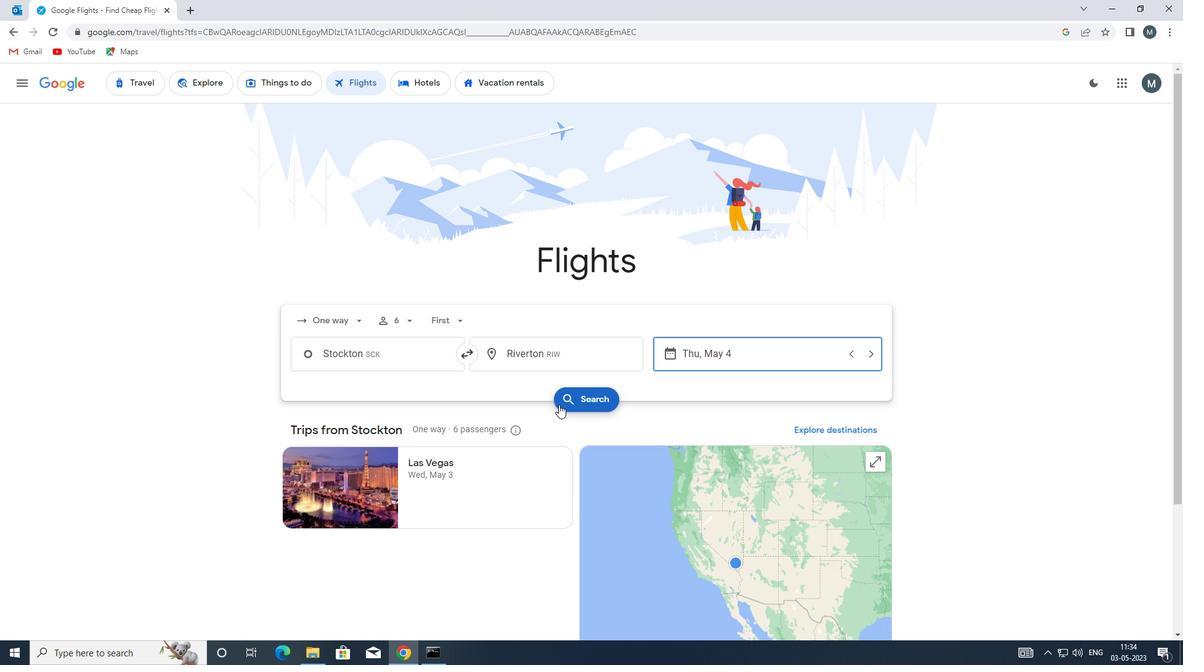 
Action: Mouse pressed left at (570, 401)
Screenshot: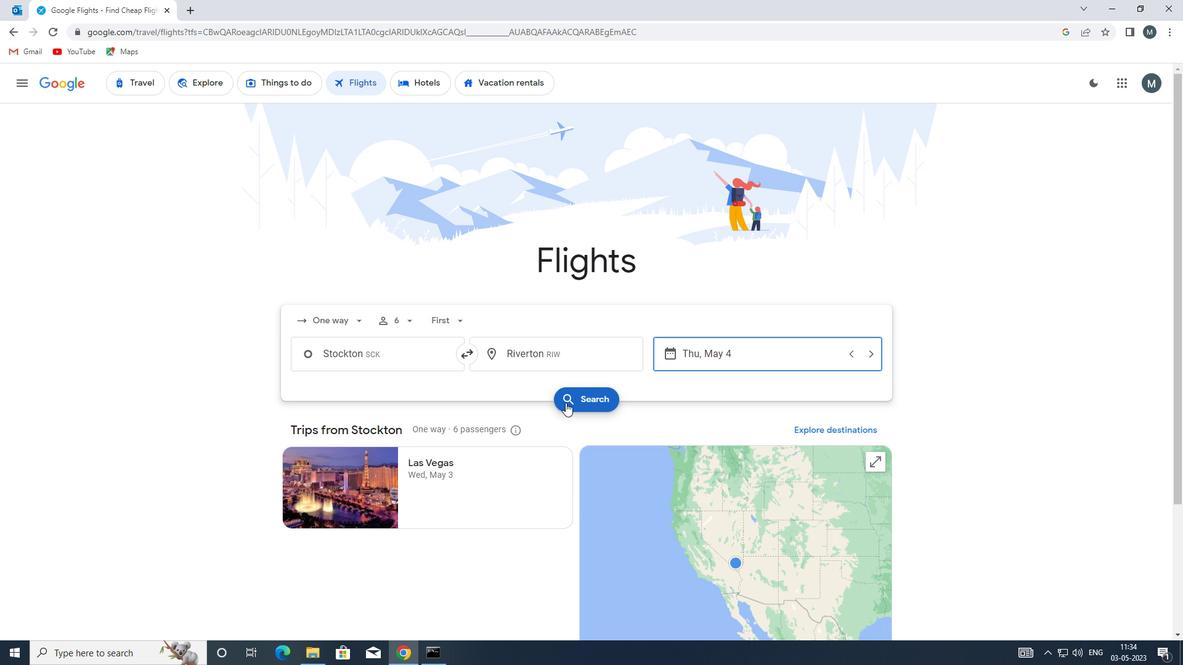 
Action: Mouse moved to (298, 194)
Screenshot: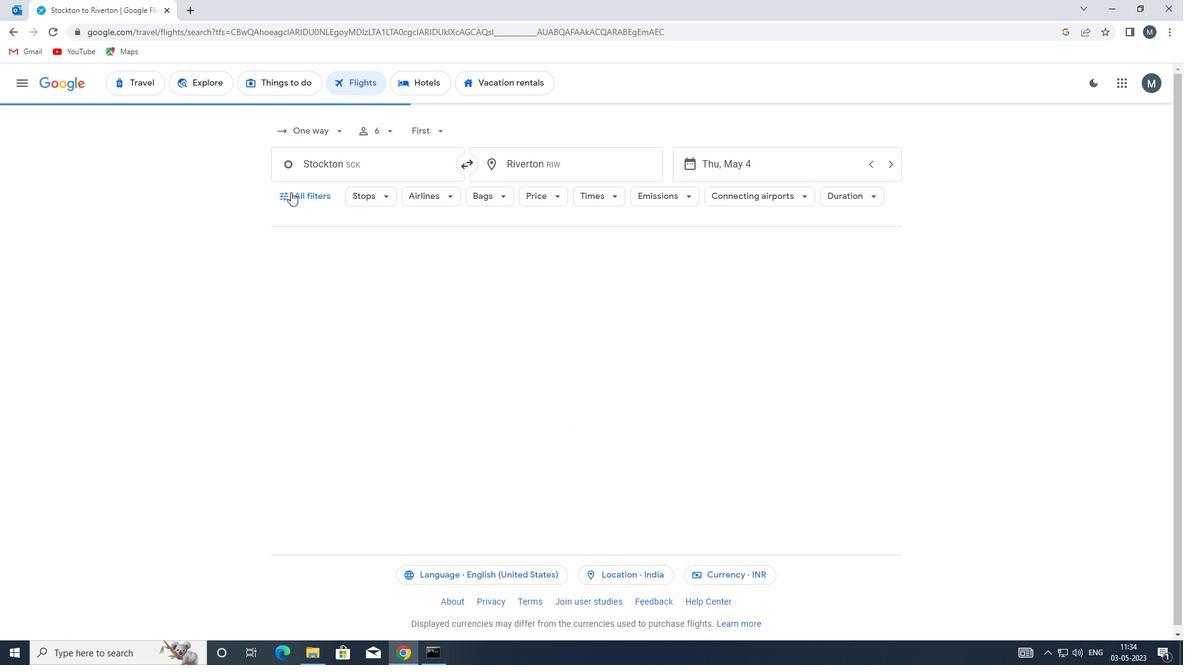 
Action: Mouse pressed left at (298, 194)
Screenshot: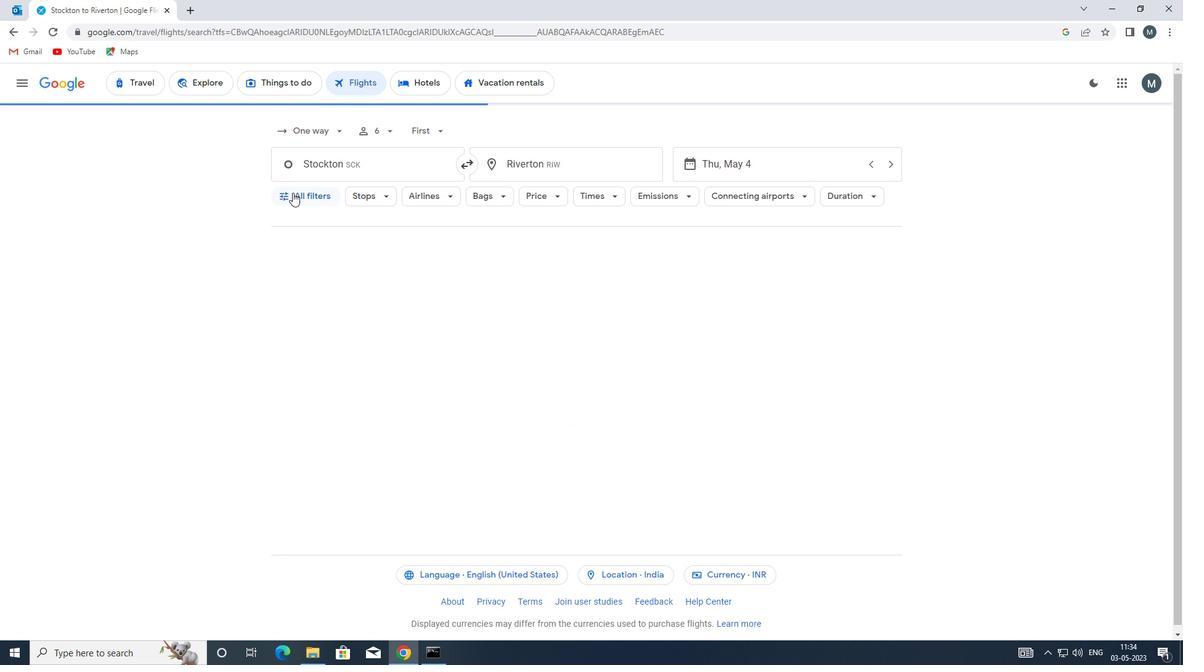
Action: Mouse moved to (340, 297)
Screenshot: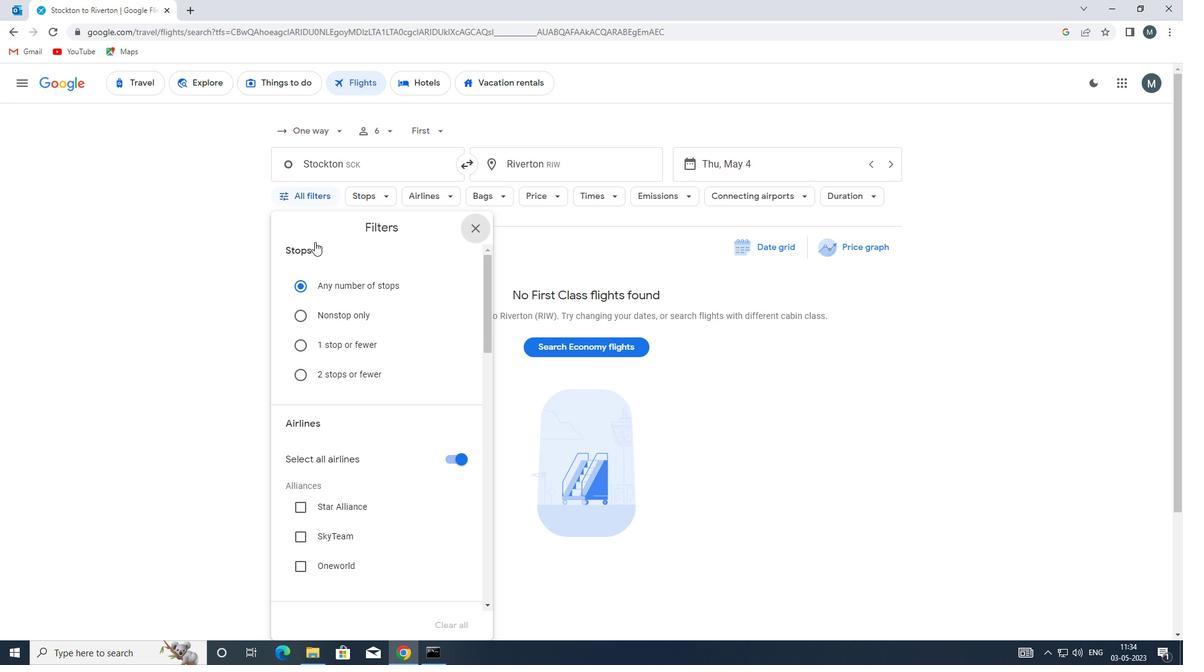
Action: Mouse scrolled (340, 296) with delta (0, 0)
Screenshot: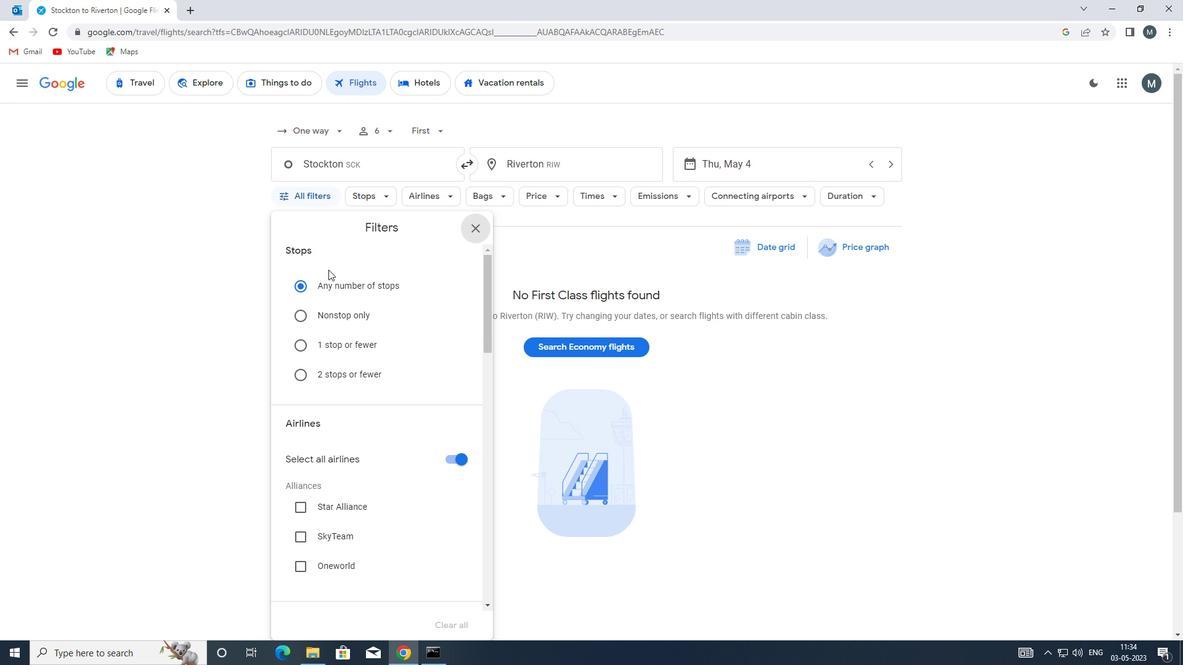 
Action: Mouse moved to (451, 395)
Screenshot: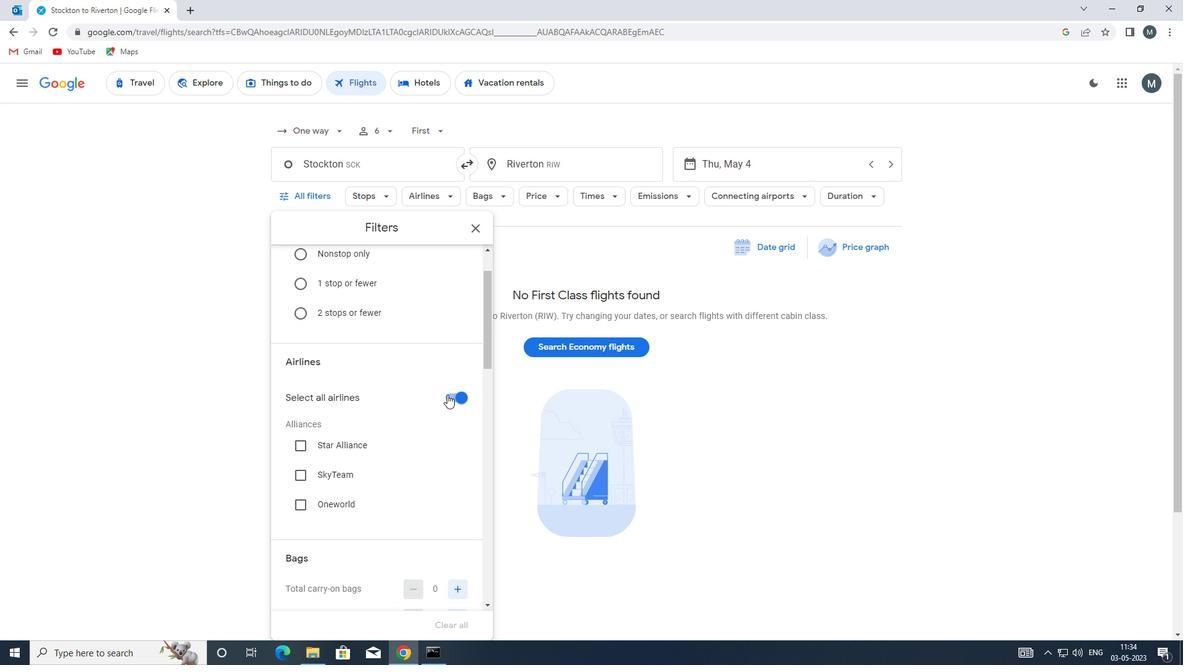 
Action: Mouse pressed left at (451, 395)
Screenshot: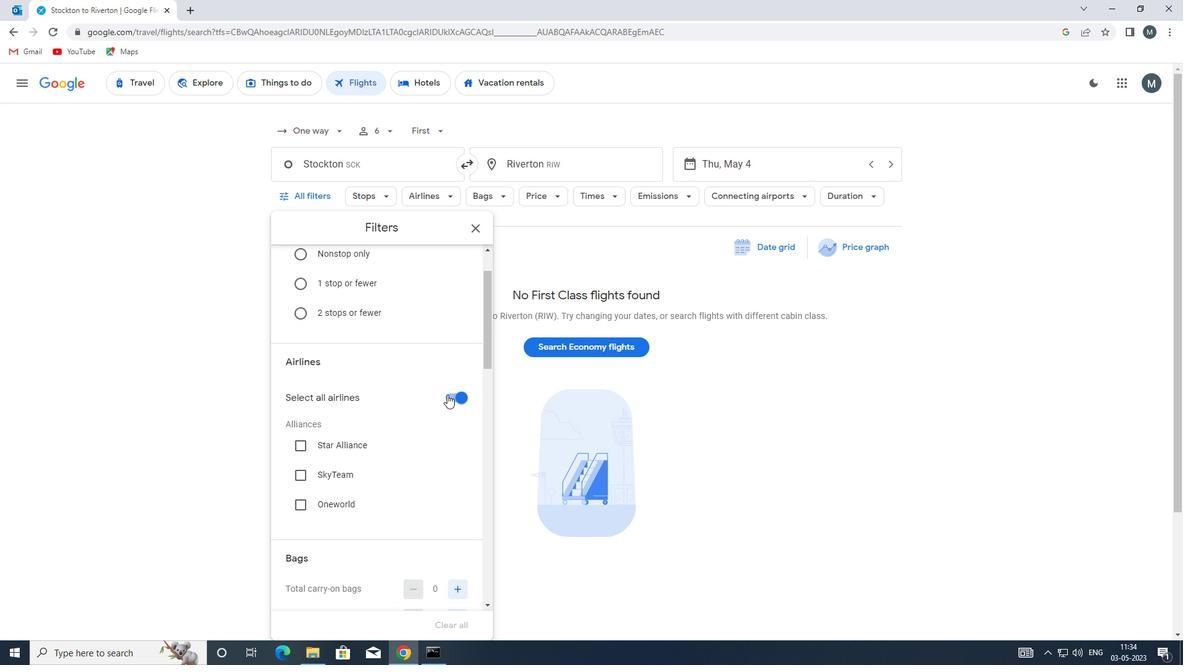 
Action: Mouse moved to (390, 394)
Screenshot: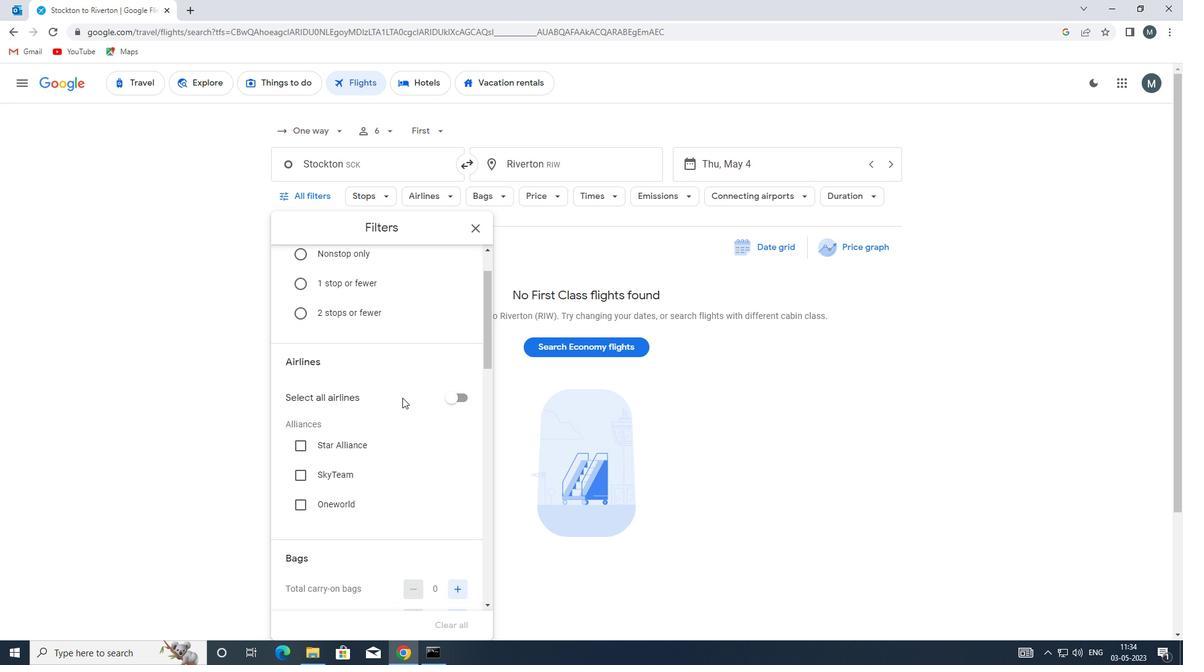
Action: Mouse scrolled (390, 393) with delta (0, 0)
Screenshot: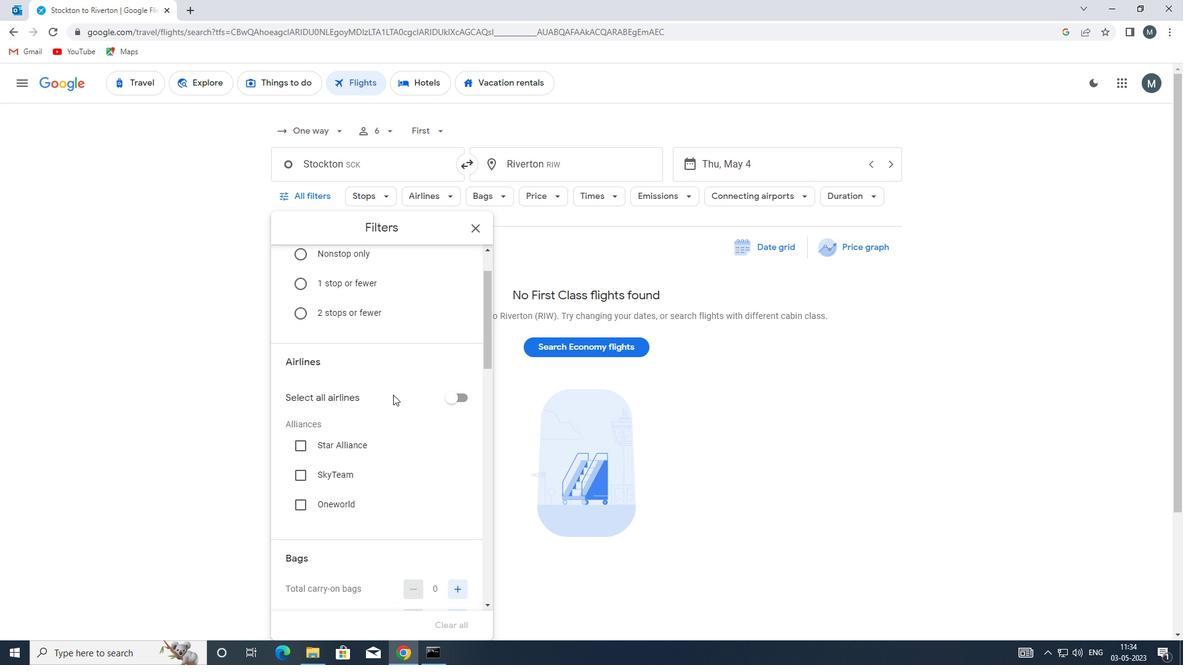 
Action: Mouse moved to (358, 401)
Screenshot: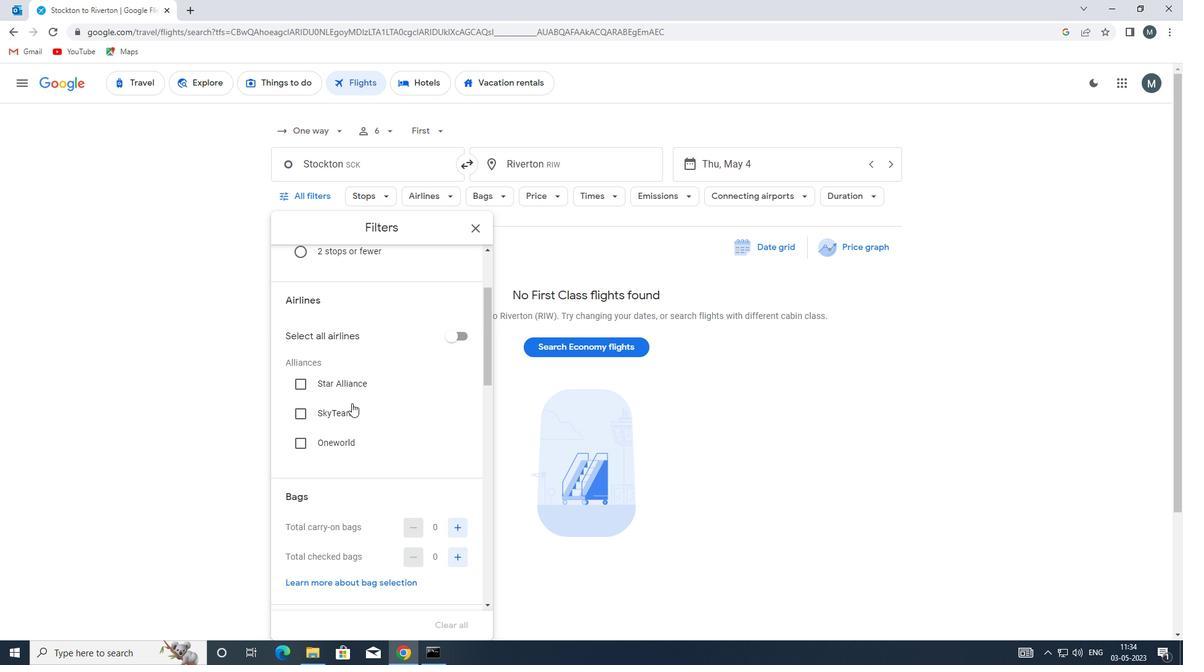 
Action: Mouse scrolled (358, 400) with delta (0, 0)
Screenshot: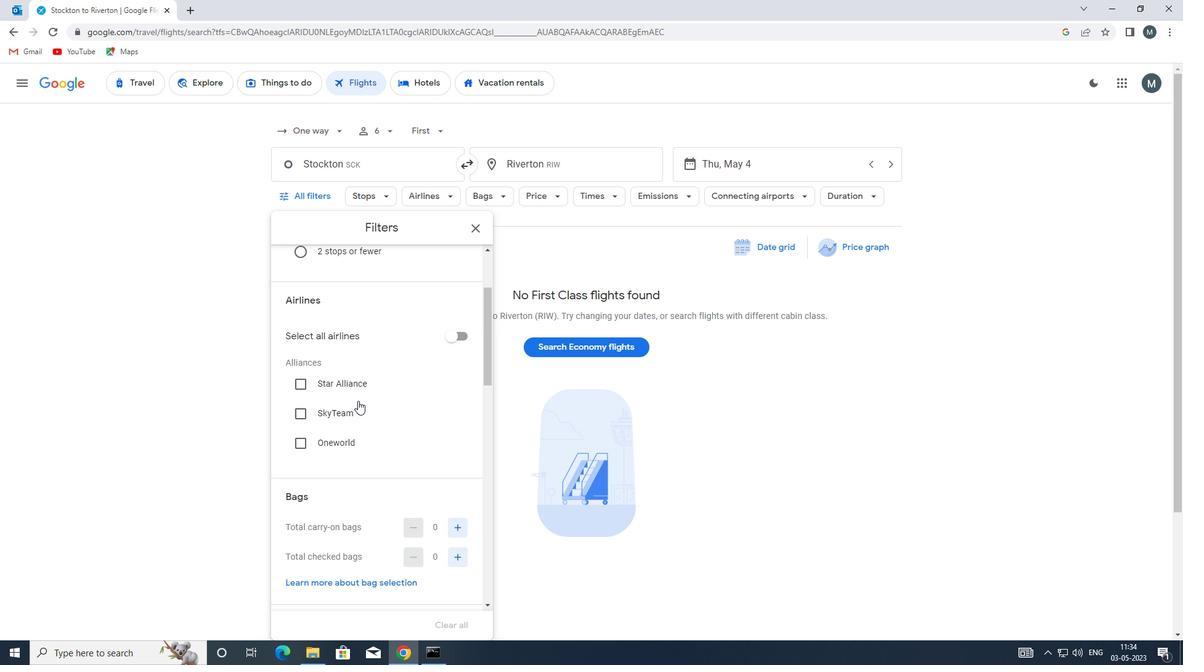 
Action: Mouse moved to (358, 402)
Screenshot: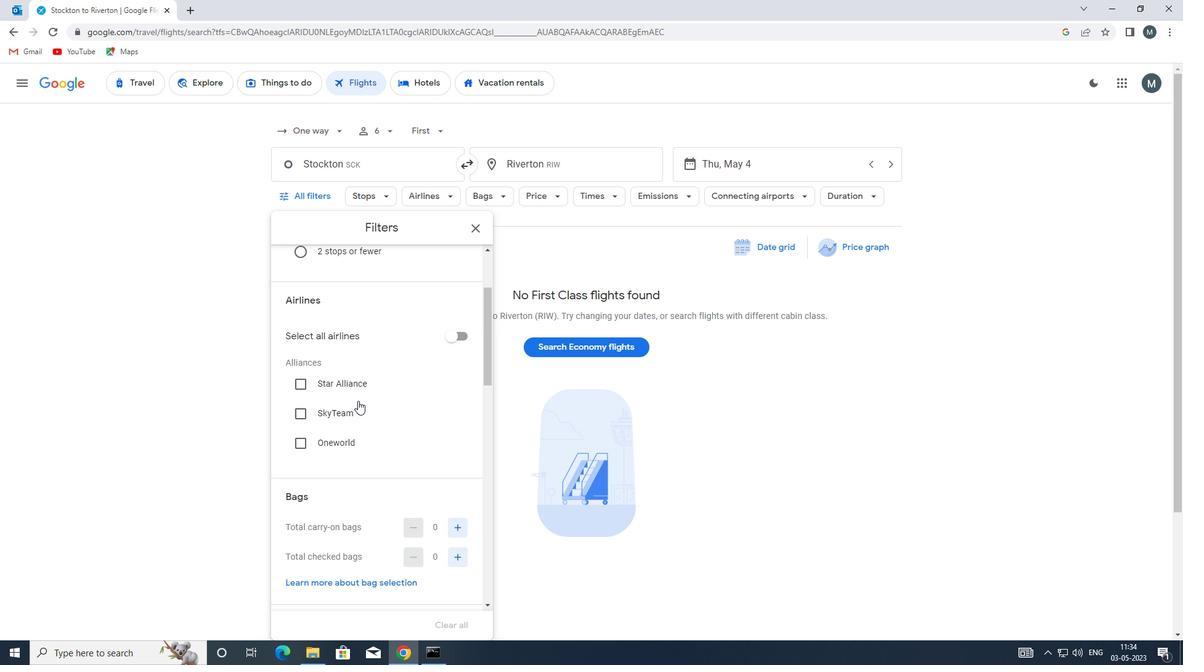 
Action: Mouse scrolled (358, 401) with delta (0, 0)
Screenshot: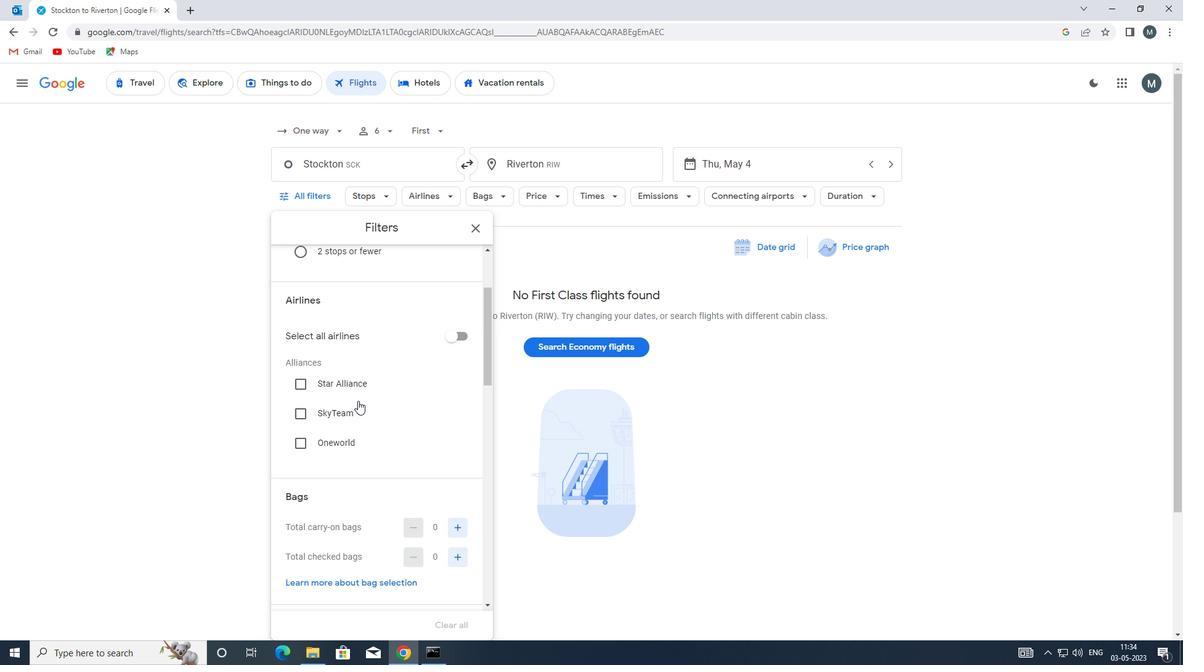 
Action: Mouse moved to (369, 397)
Screenshot: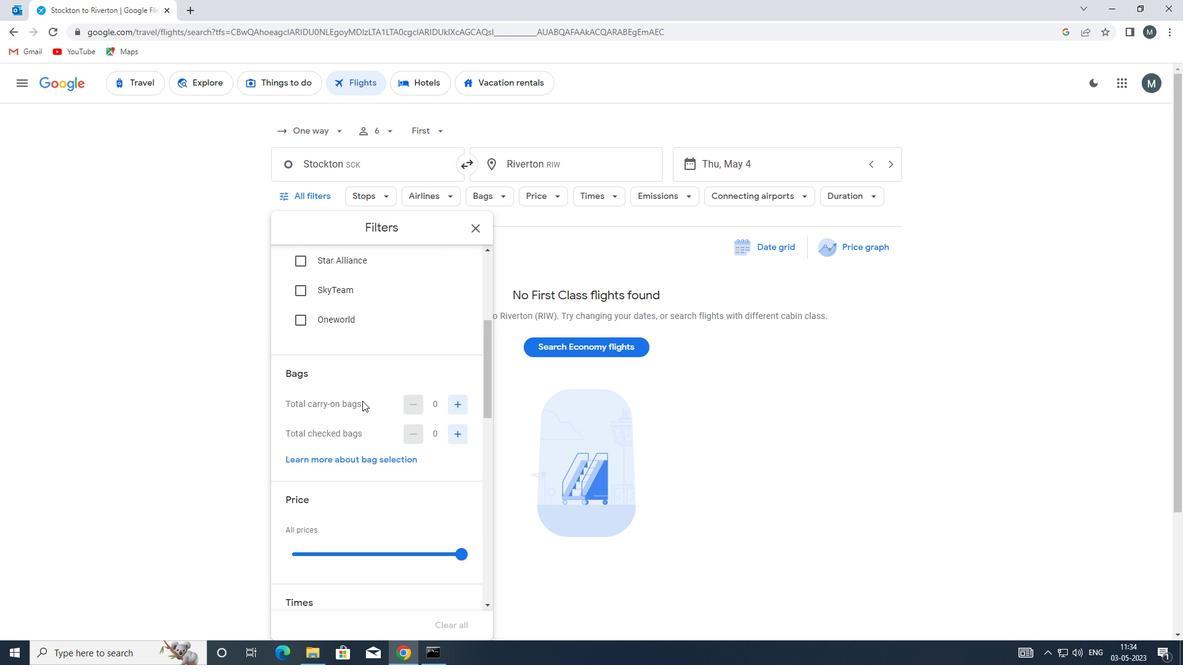 
Action: Mouse scrolled (369, 396) with delta (0, 0)
Screenshot: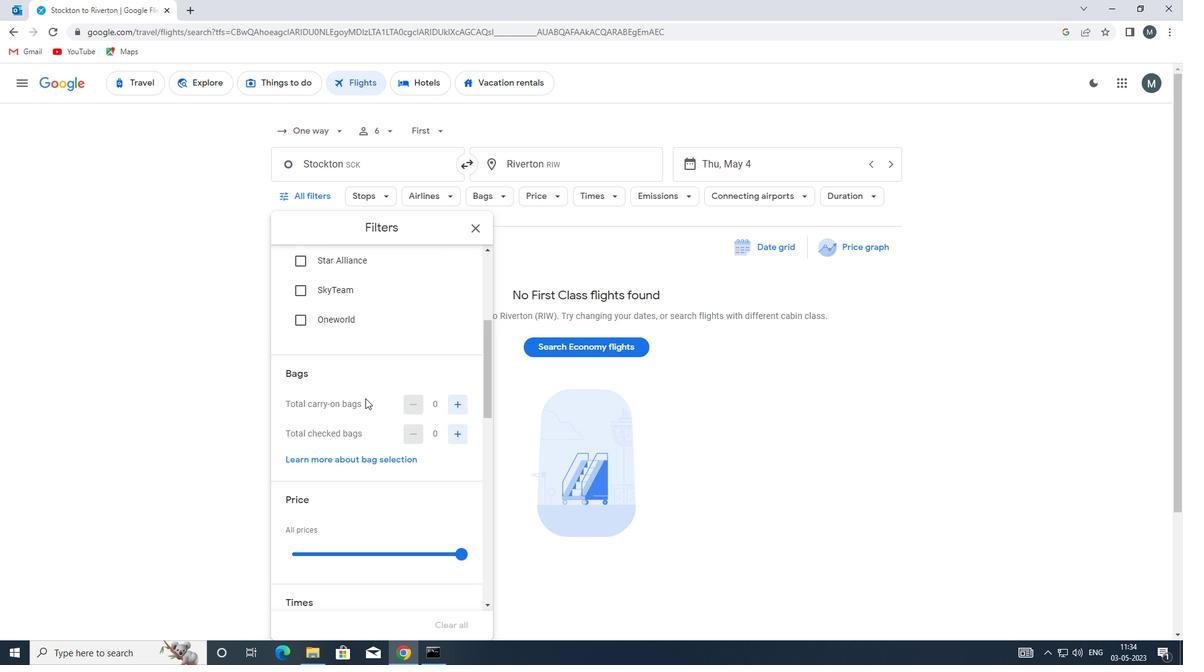 
Action: Mouse moved to (459, 372)
Screenshot: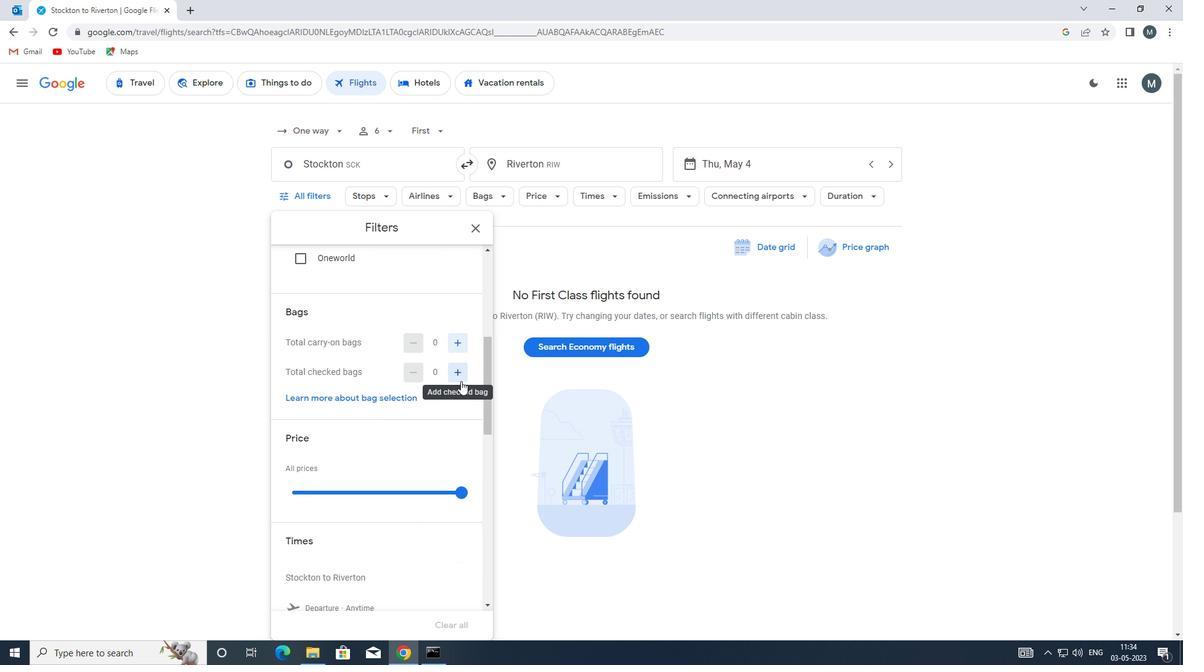
Action: Mouse pressed left at (459, 372)
Screenshot: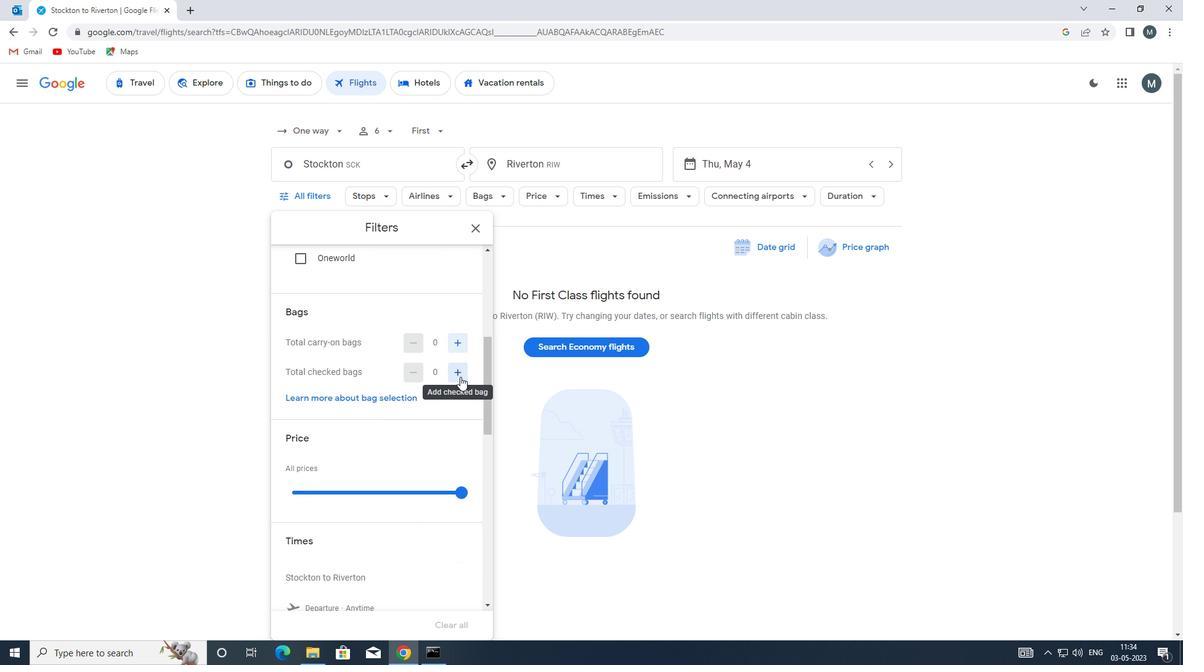 
Action: Mouse moved to (386, 393)
Screenshot: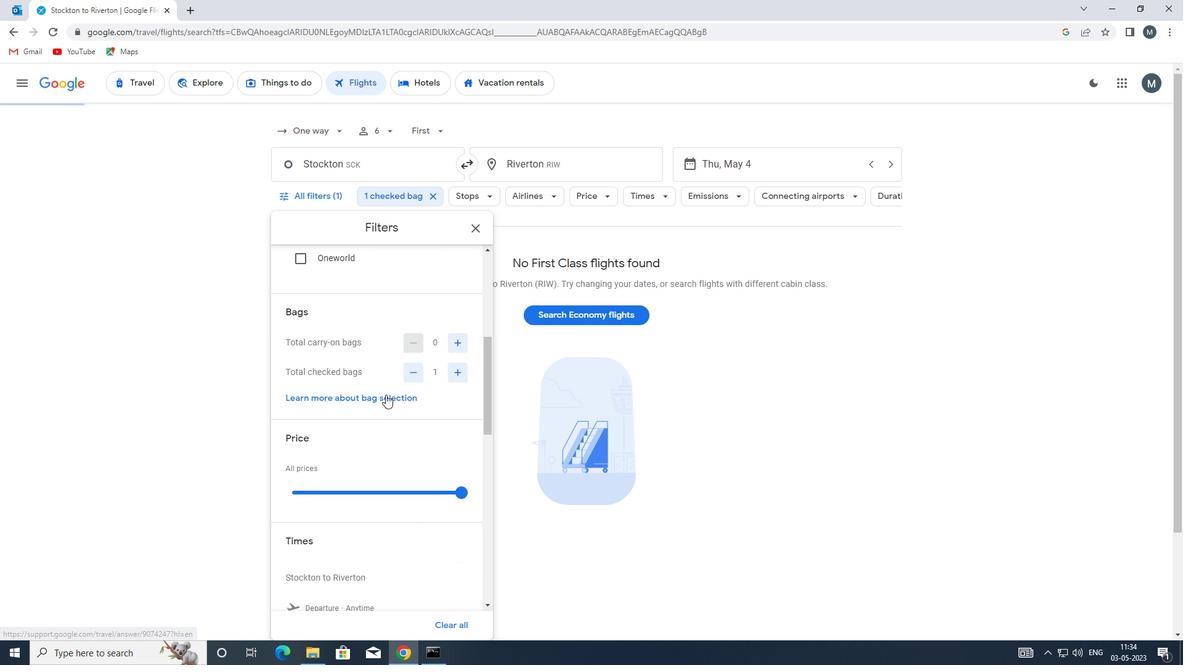 
Action: Mouse scrolled (386, 392) with delta (0, 0)
Screenshot: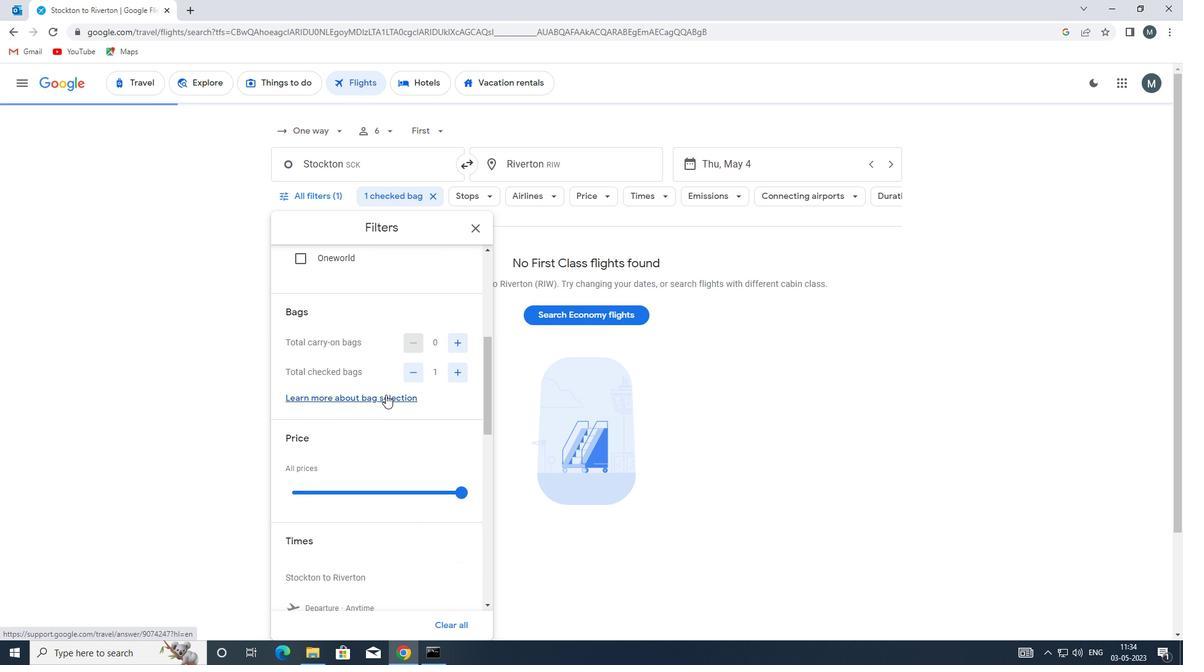 
Action: Mouse scrolled (386, 392) with delta (0, 0)
Screenshot: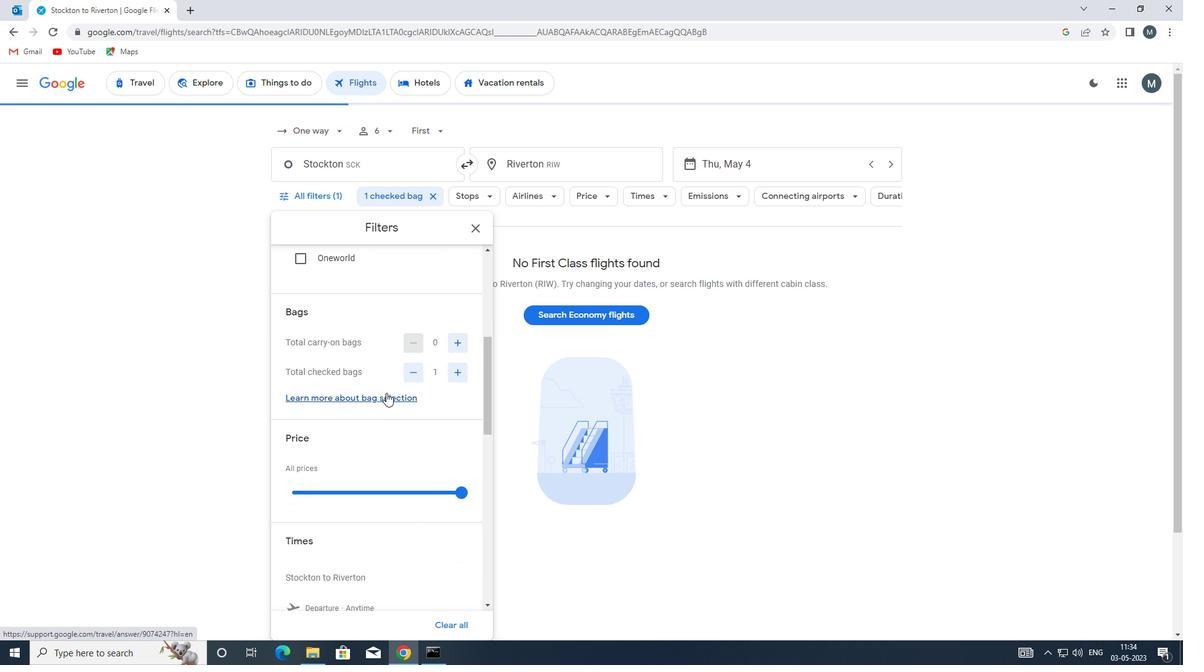 
Action: Mouse moved to (355, 368)
Screenshot: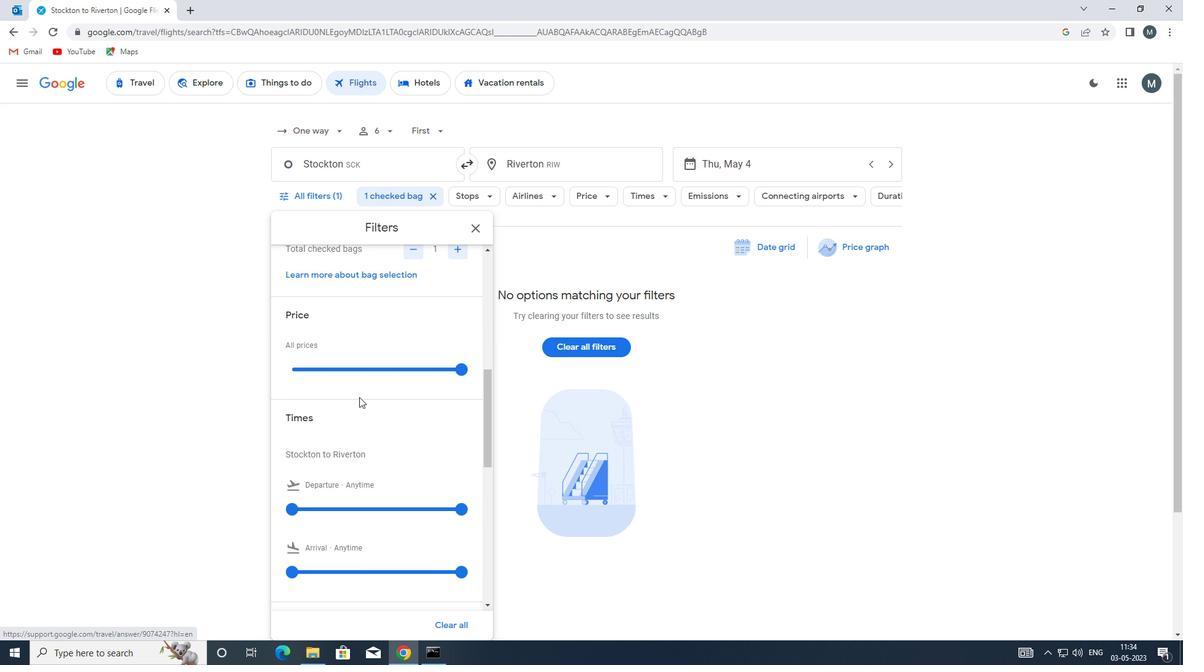 
Action: Mouse pressed left at (355, 368)
Screenshot: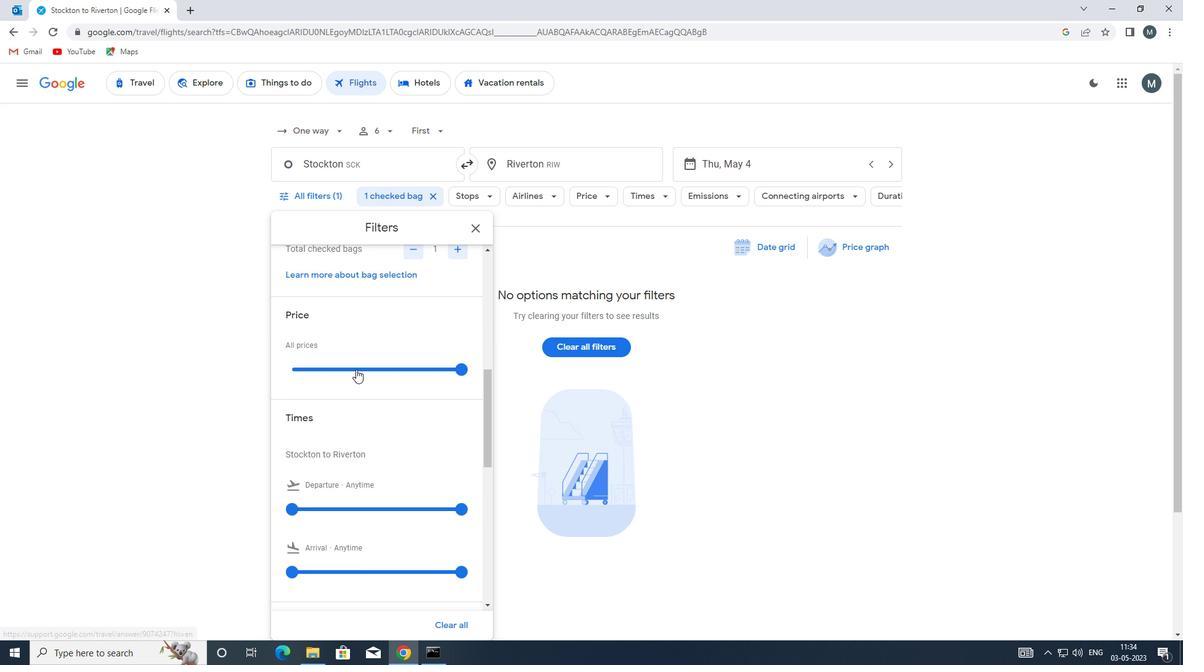 
Action: Mouse pressed left at (355, 368)
Screenshot: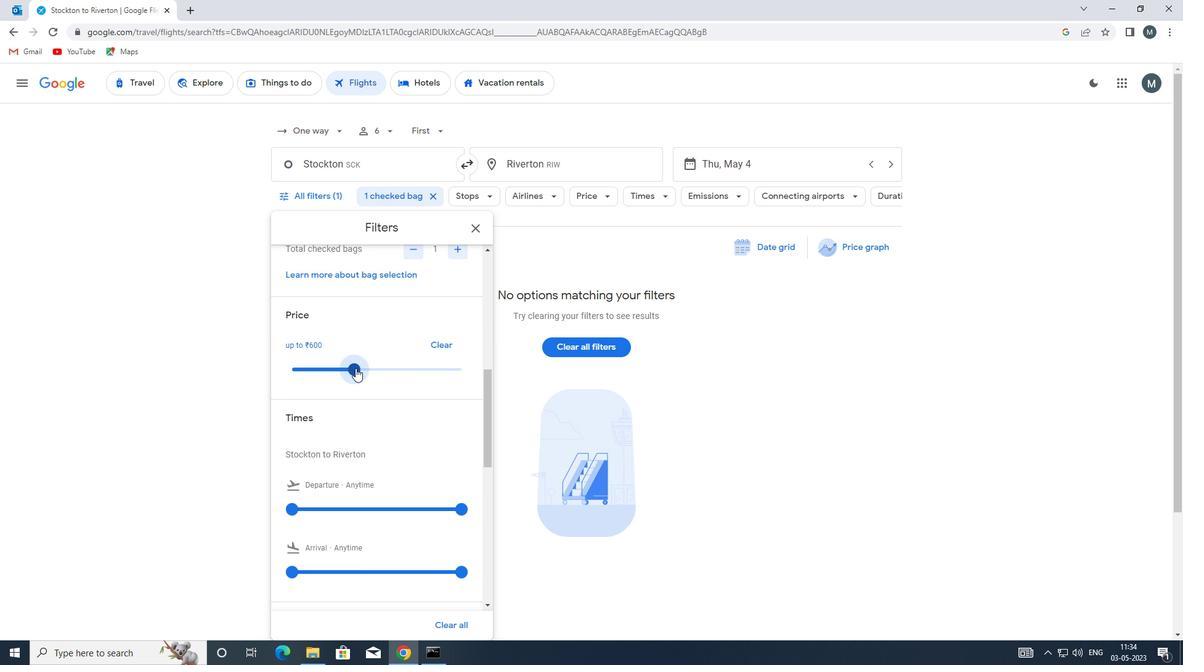 
Action: Mouse moved to (406, 368)
Screenshot: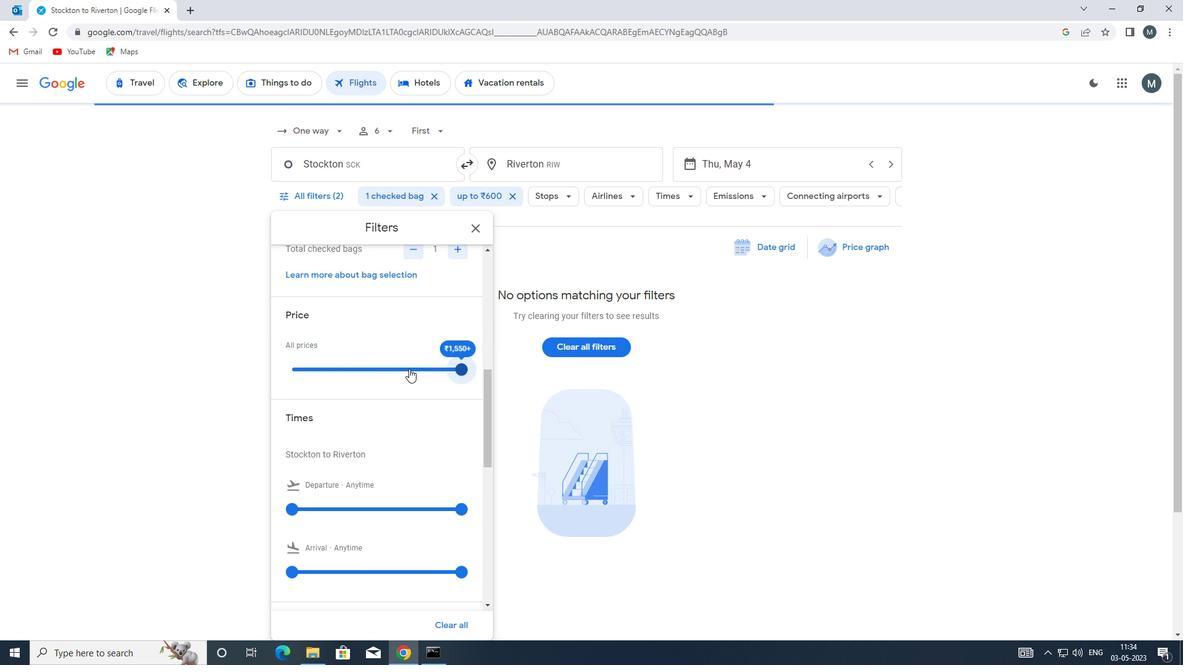 
Action: Mouse scrolled (406, 368) with delta (0, 0)
Screenshot: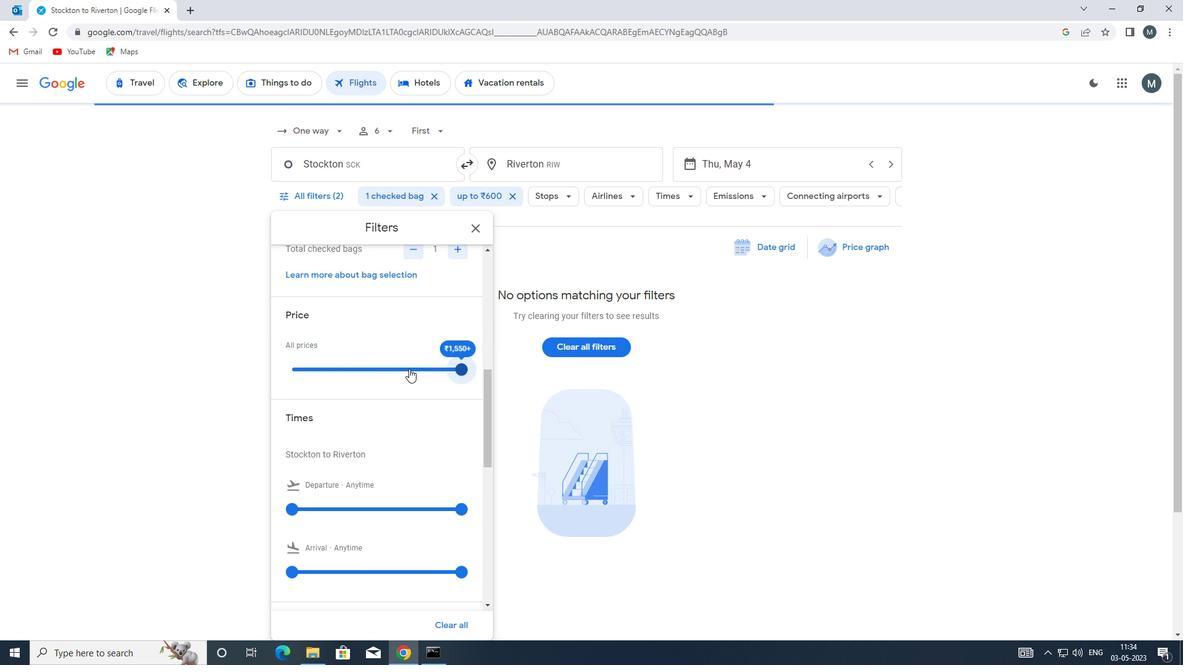 
Action: Mouse moved to (404, 370)
Screenshot: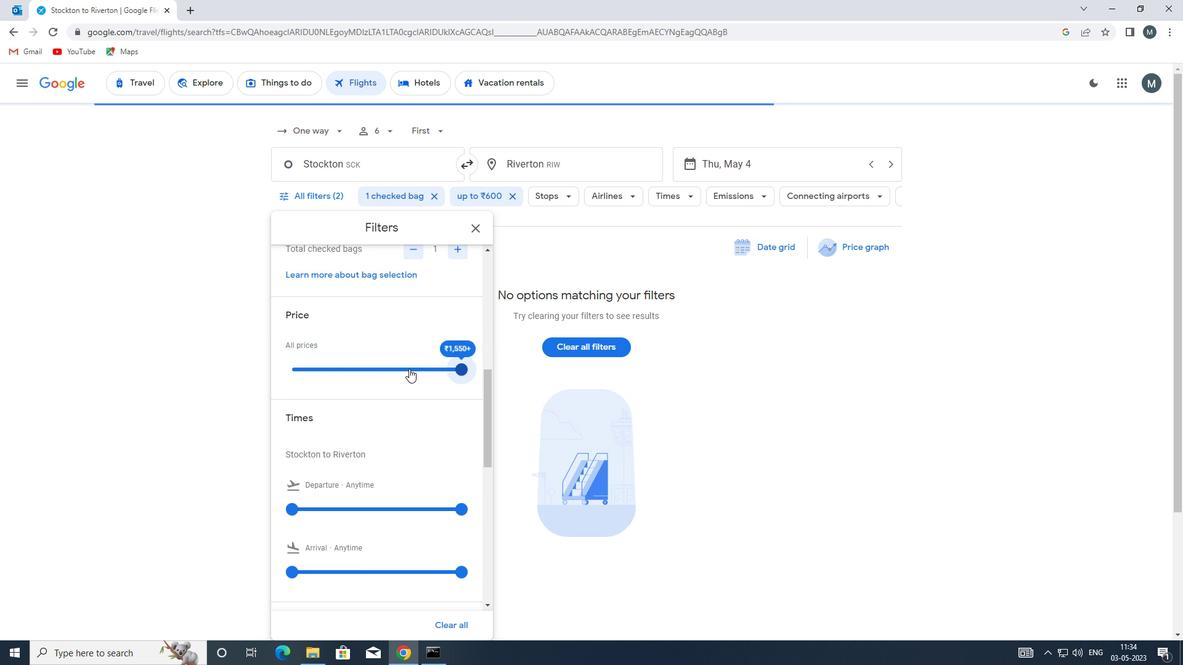 
Action: Mouse scrolled (404, 369) with delta (0, 0)
Screenshot: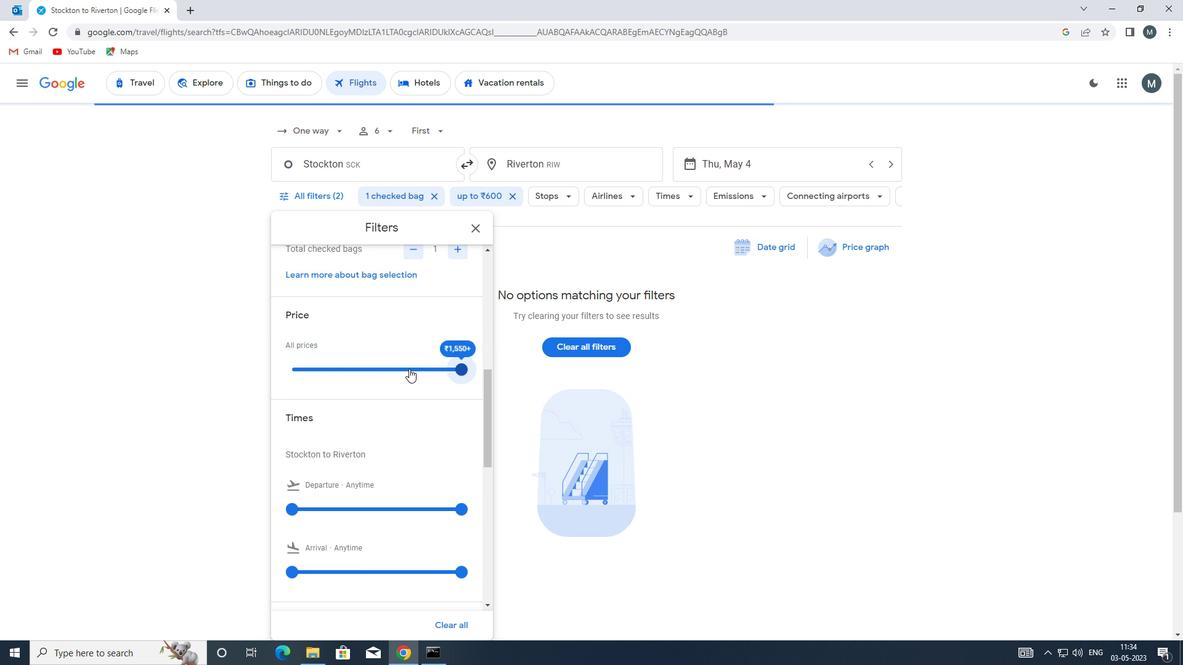
Action: Mouse moved to (390, 372)
Screenshot: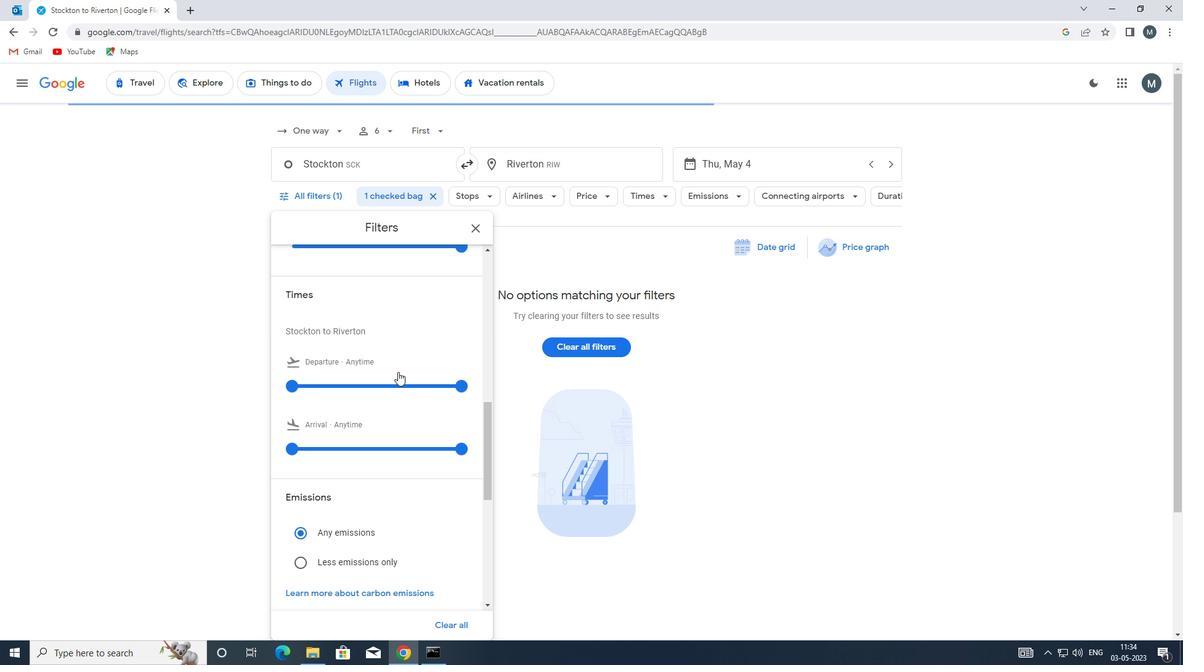 
Action: Mouse scrolled (390, 371) with delta (0, 0)
Screenshot: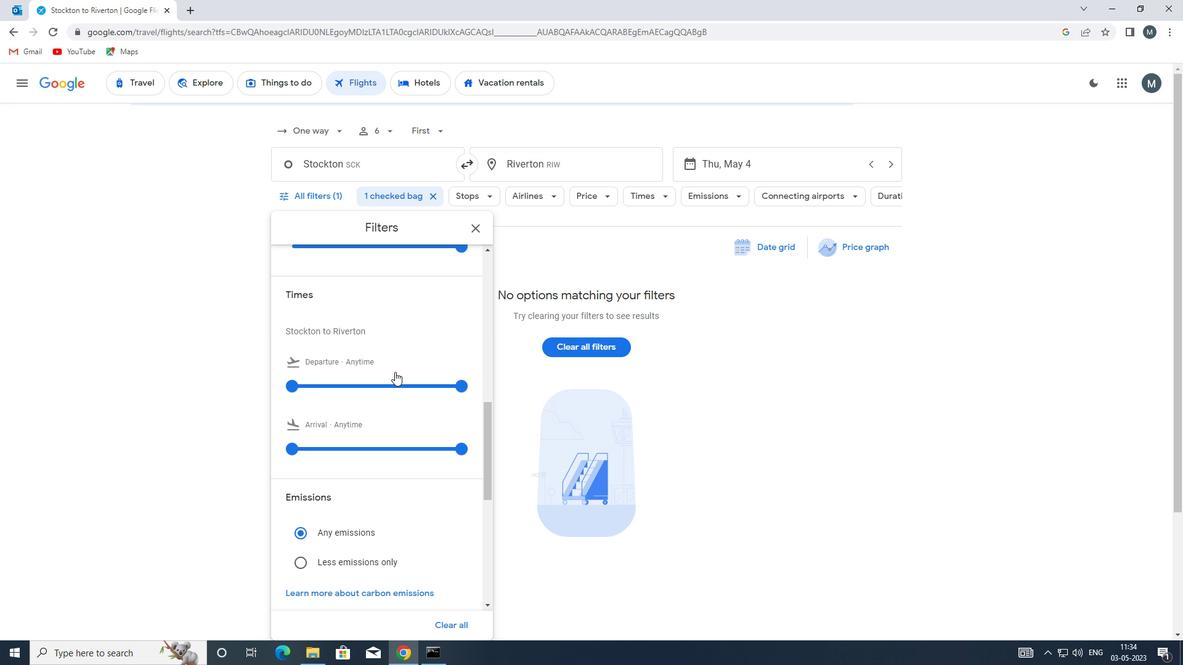 
Action: Mouse moved to (291, 325)
Screenshot: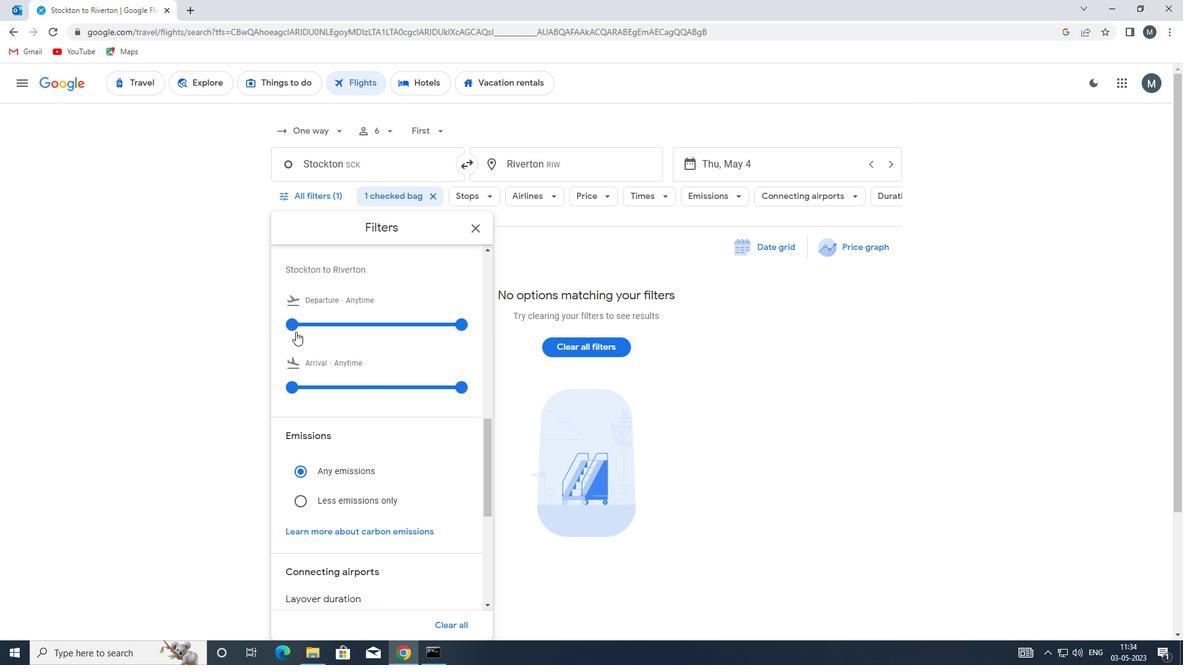 
Action: Mouse pressed left at (291, 325)
Screenshot: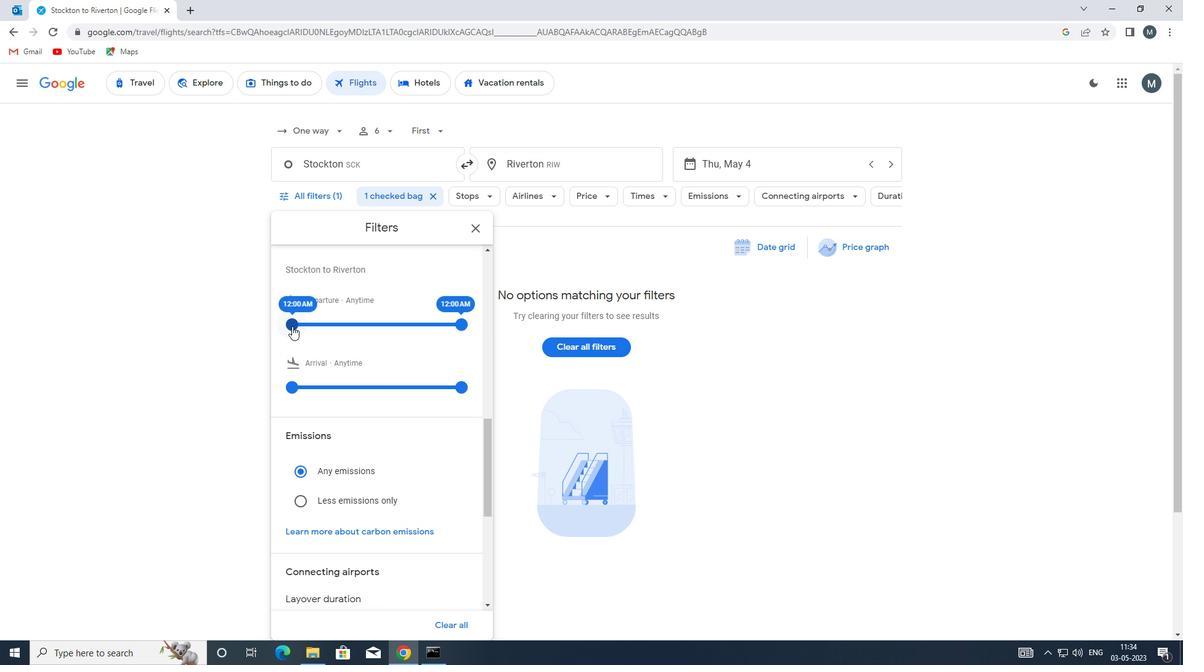 
Action: Mouse moved to (443, 320)
Screenshot: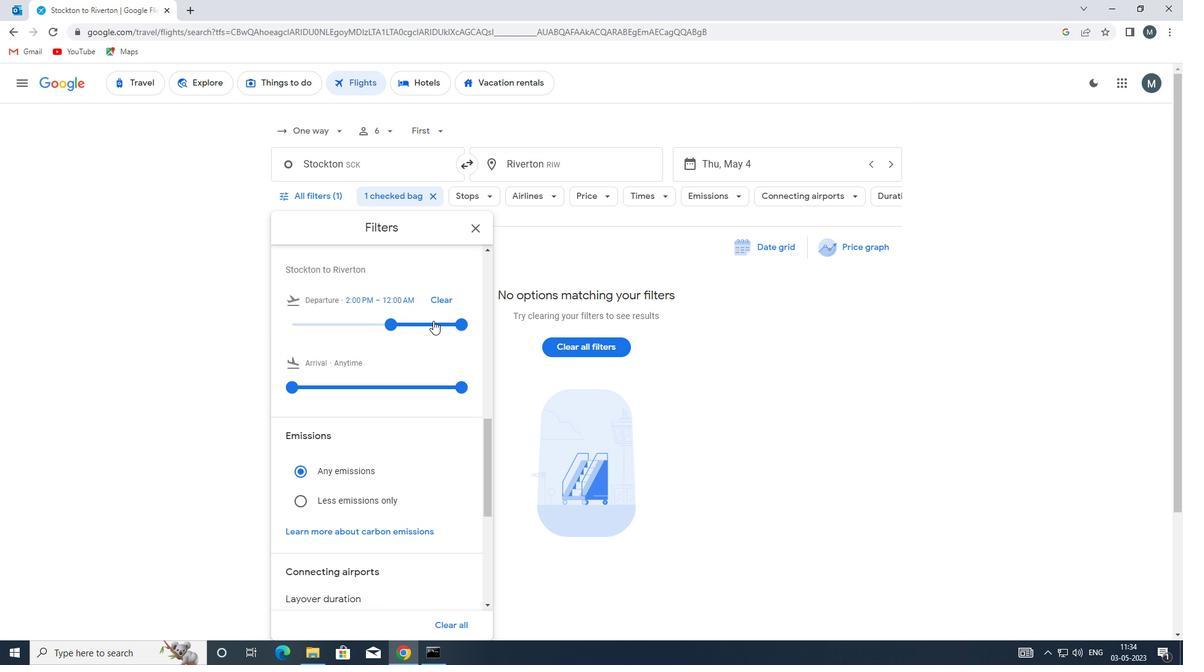 
Action: Mouse pressed left at (443, 320)
Screenshot: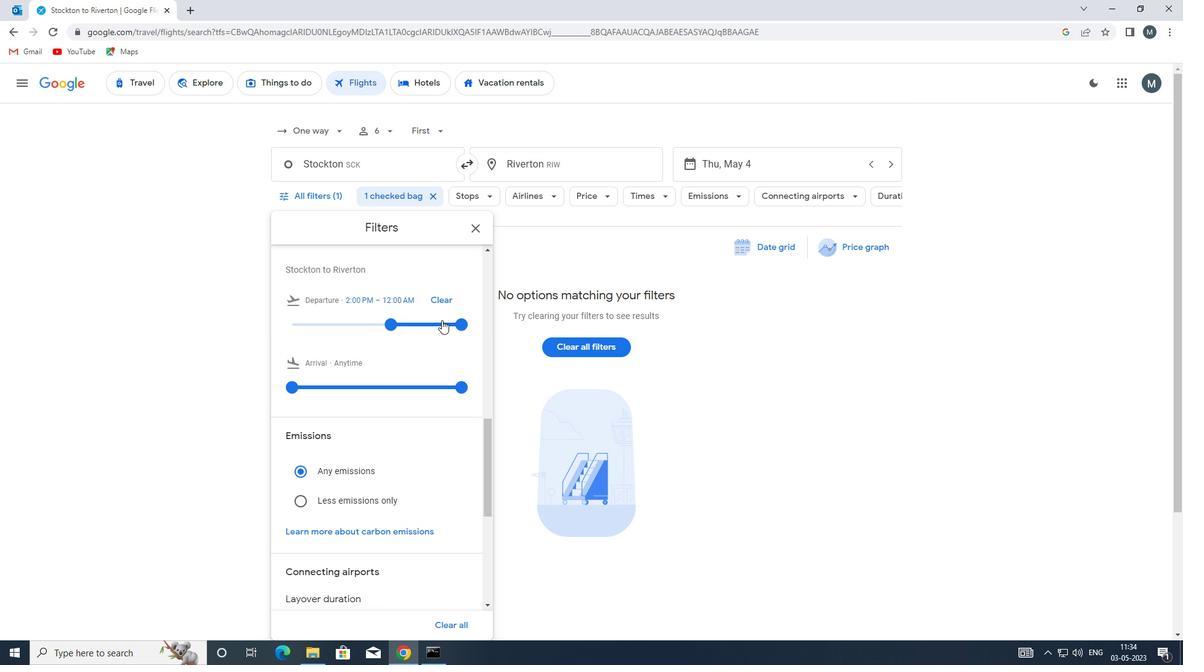
Action: Mouse moved to (391, 325)
Screenshot: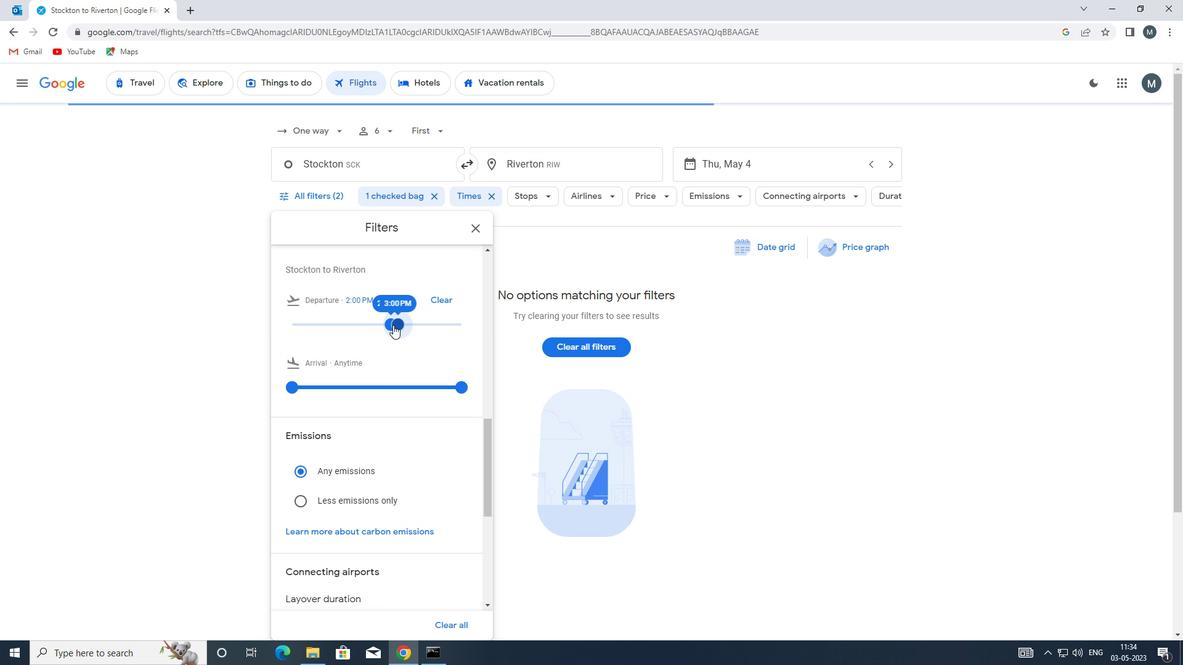 
Action: Mouse scrolled (391, 324) with delta (0, 0)
Screenshot: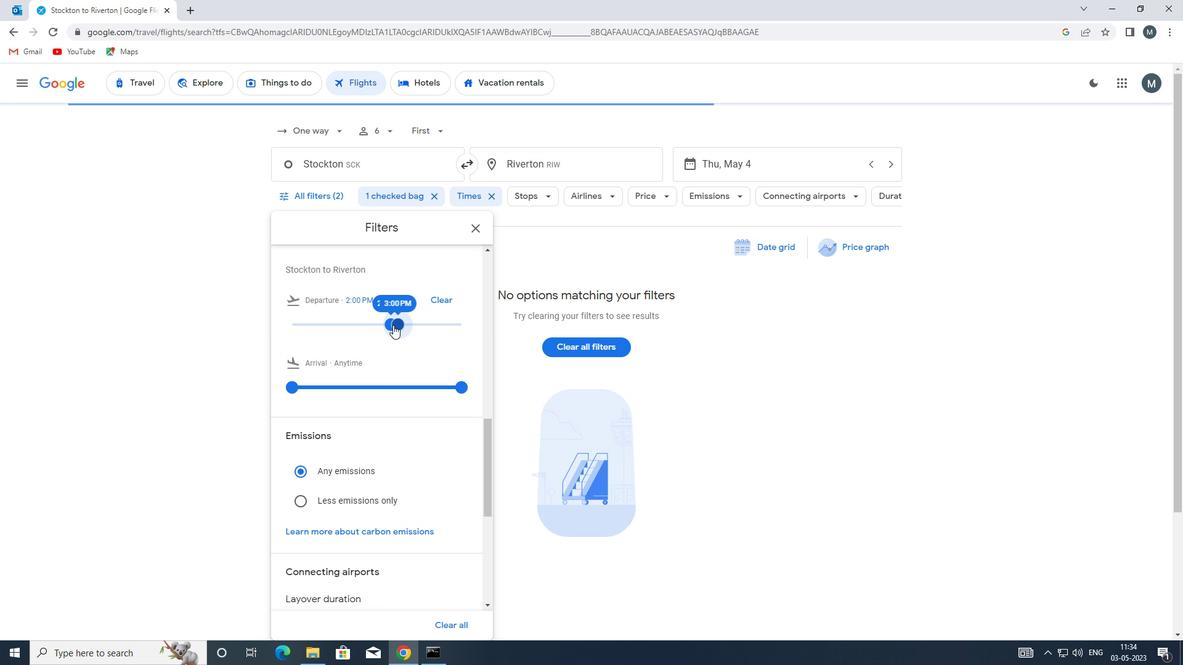 
Action: Mouse moved to (391, 325)
Screenshot: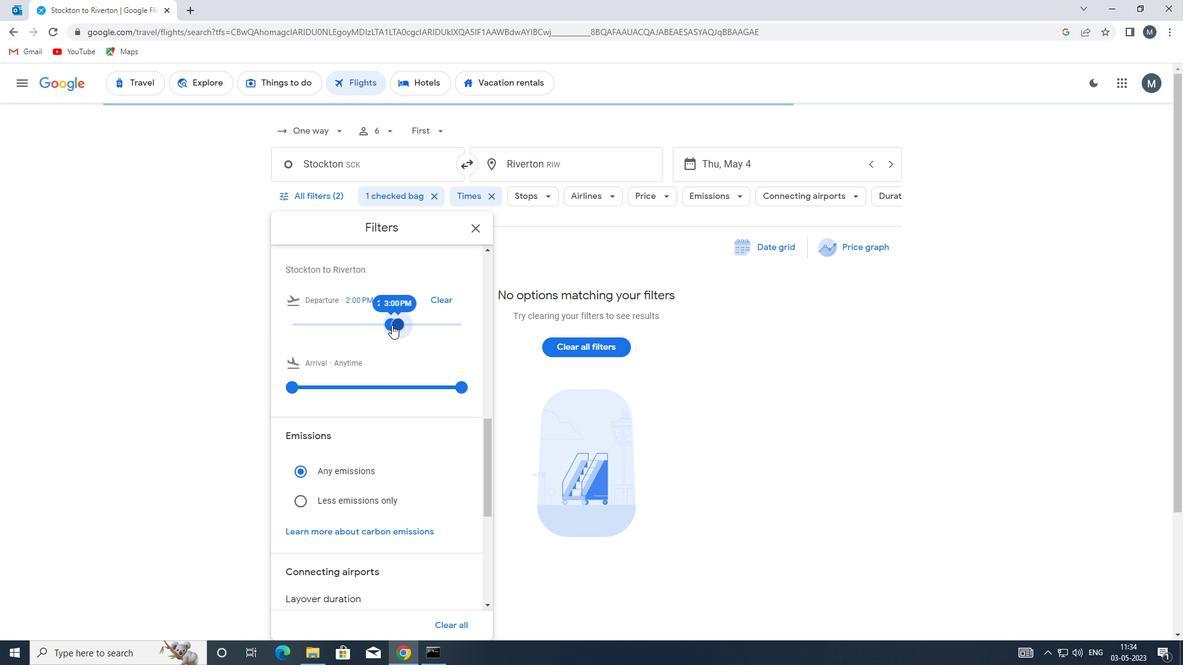 
Action: Mouse scrolled (391, 324) with delta (0, 0)
Screenshot: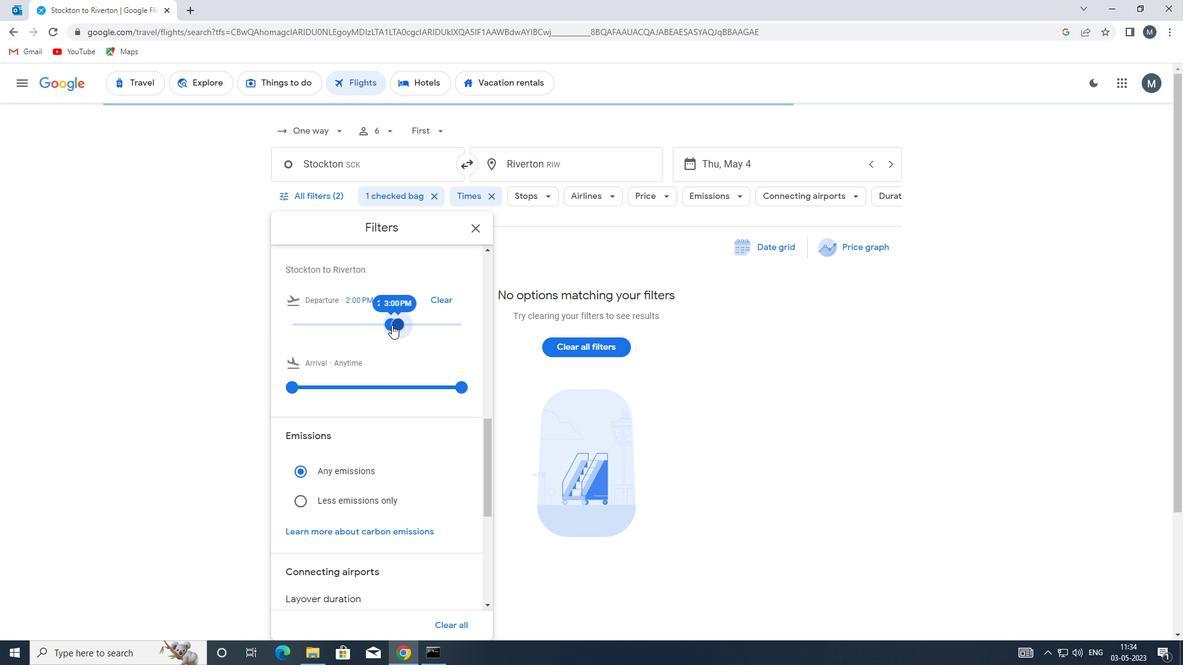 
Action: Mouse moved to (480, 225)
Screenshot: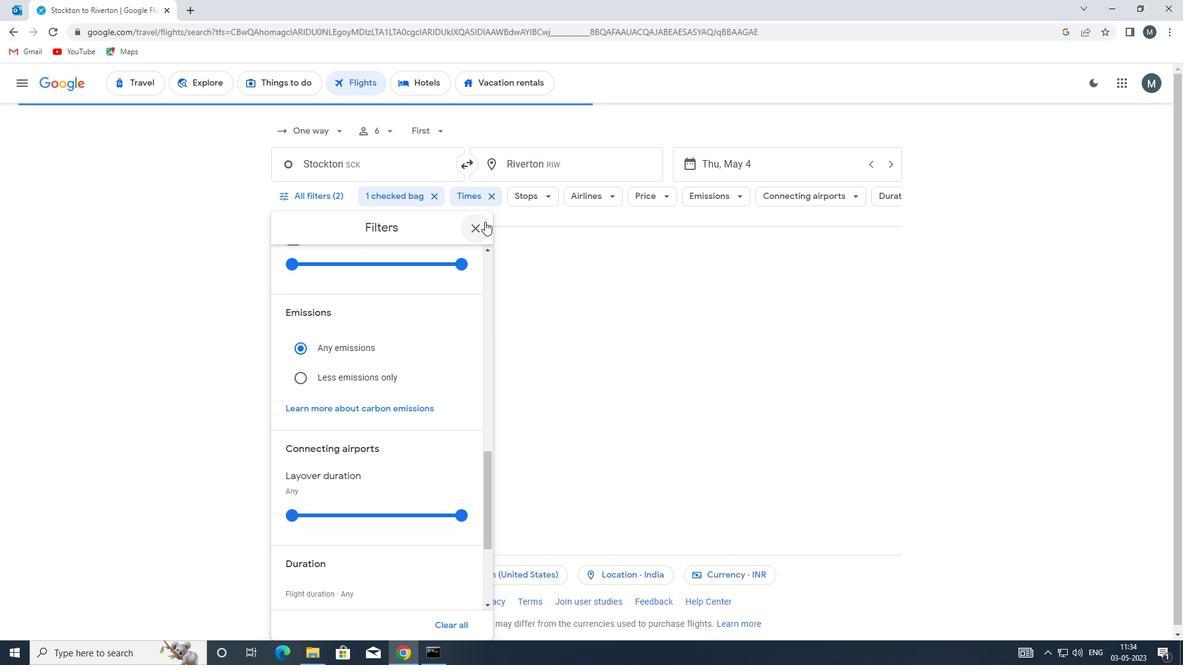 
Action: Mouse pressed left at (480, 225)
Screenshot: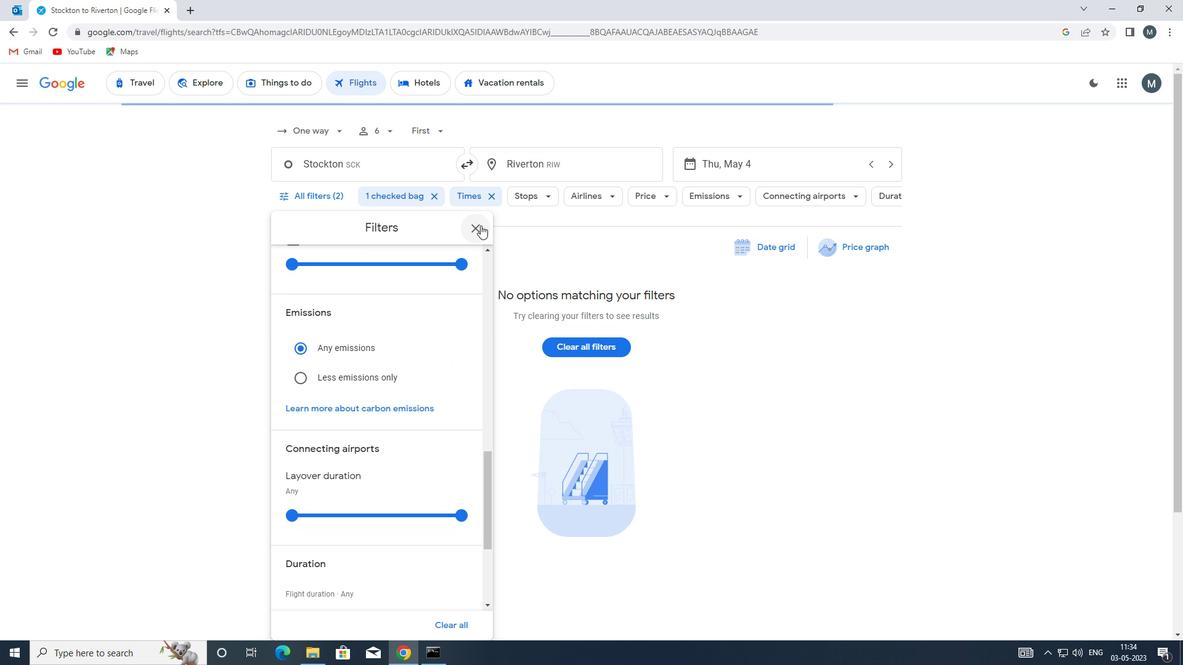 
Action: Mouse moved to (474, 227)
Screenshot: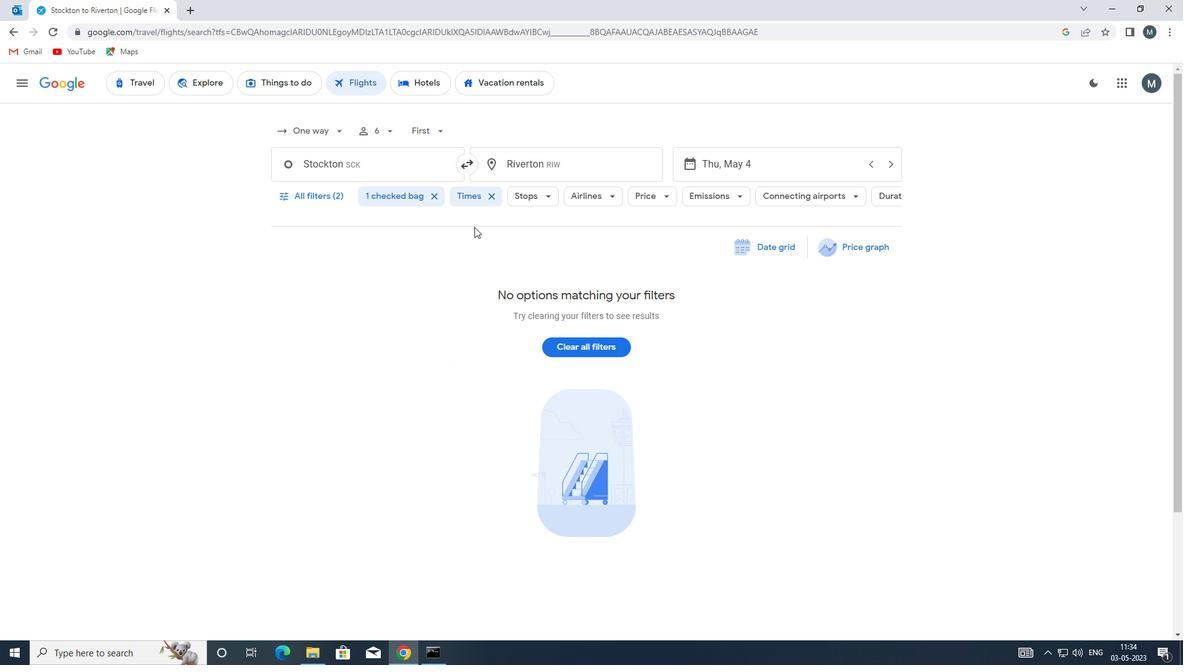 
